 Task: Look for space in Farīdābād, India from 3rd August, 2023 to 17th August, 2023 for 3 adults, 1 child in price range Rs.3000 to Rs.15000. Place can be entire place with 3 bedrooms having 4 beds and 2 bathrooms. Property type can be house, flat, guest house. Amenities needed are: wifi, washing machine. Booking option can be shelf check-in. Required host language is English.
Action: Mouse moved to (421, 108)
Screenshot: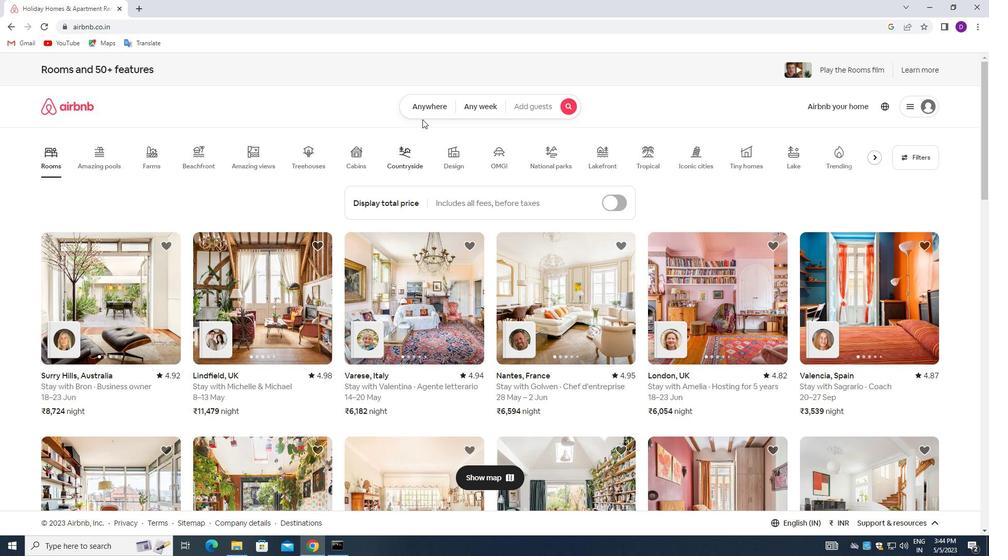 
Action: Mouse pressed left at (421, 108)
Screenshot: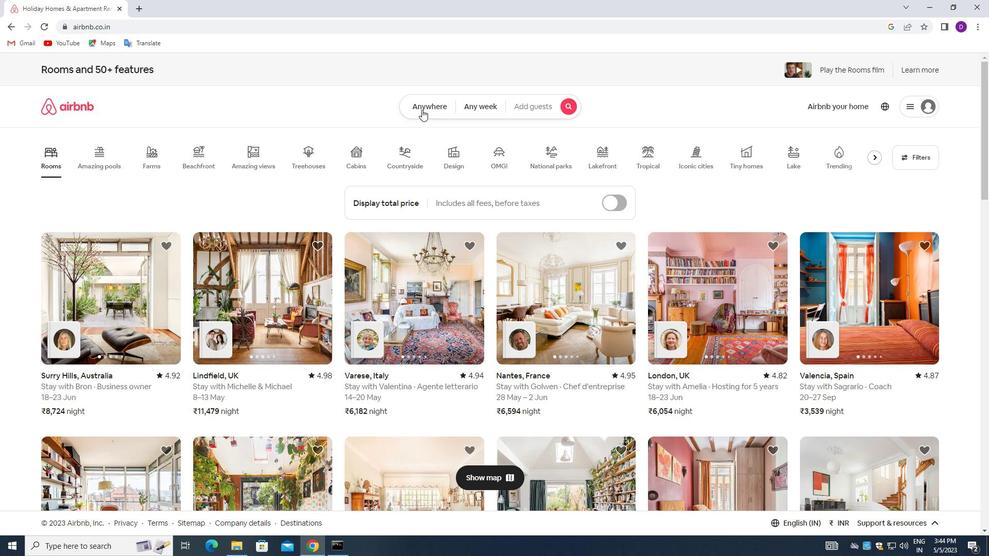 
Action: Mouse moved to (374, 147)
Screenshot: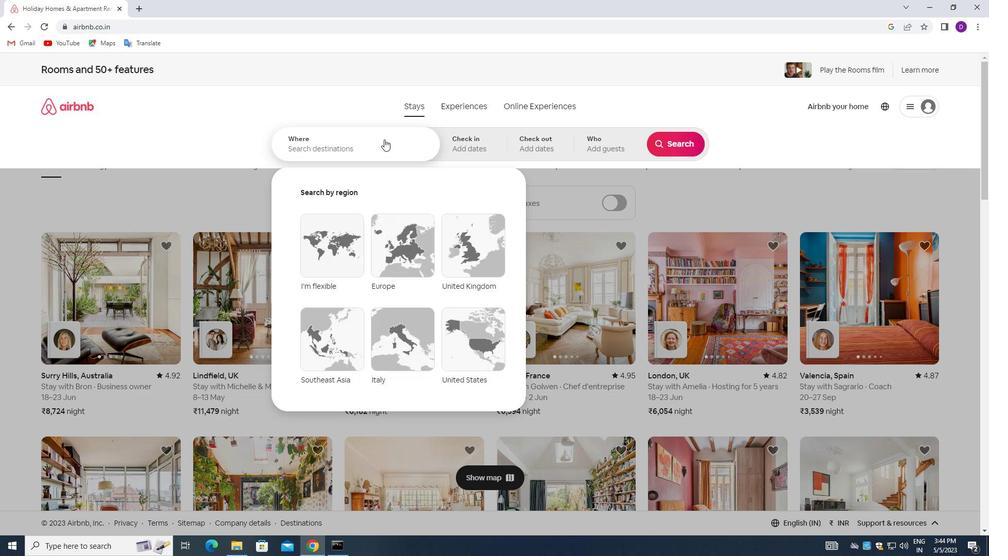 
Action: Mouse pressed left at (374, 147)
Screenshot: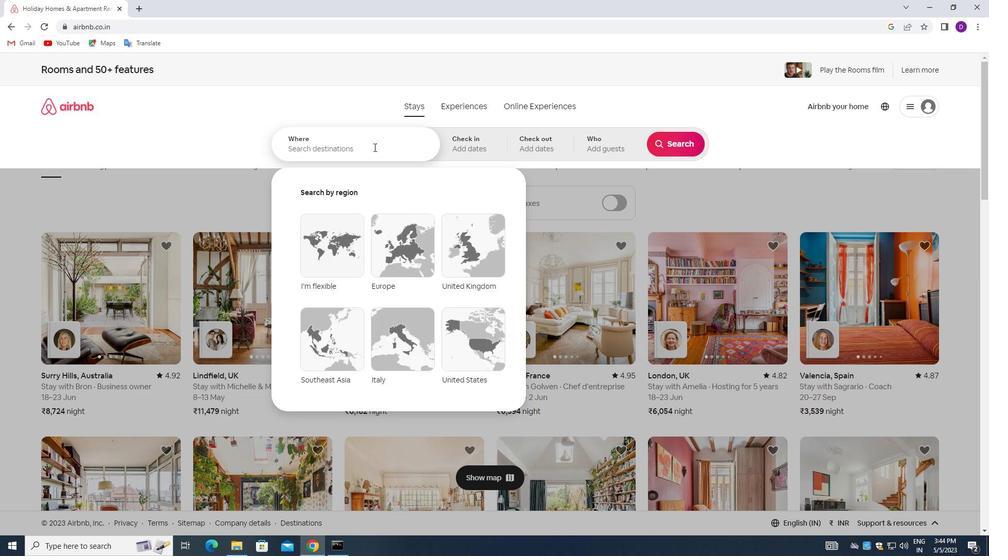 
Action: Mouse moved to (240, 191)
Screenshot: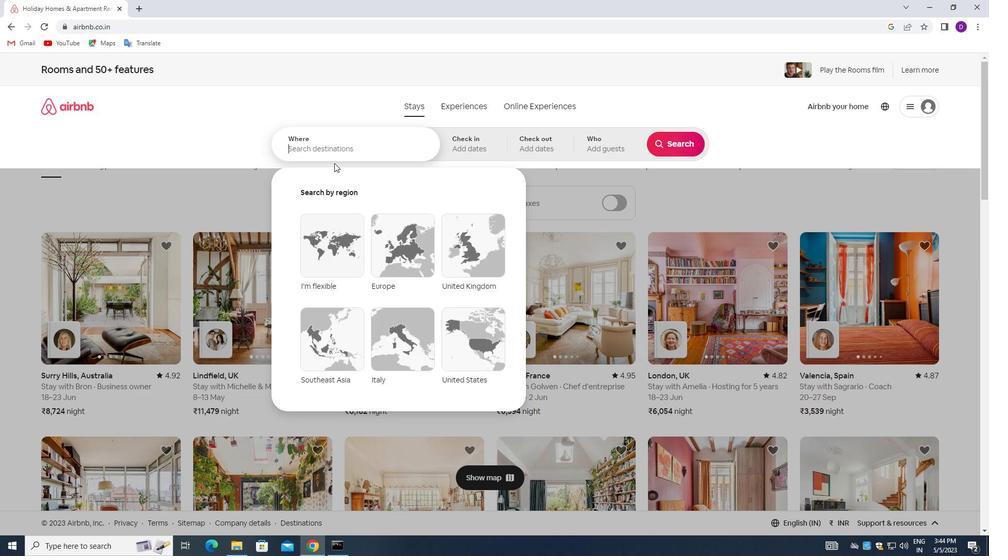 
Action: Key pressed <Key.shift_r>Faridabad,<Key.space><Key.shift>INDIA<Key.enter>
Screenshot: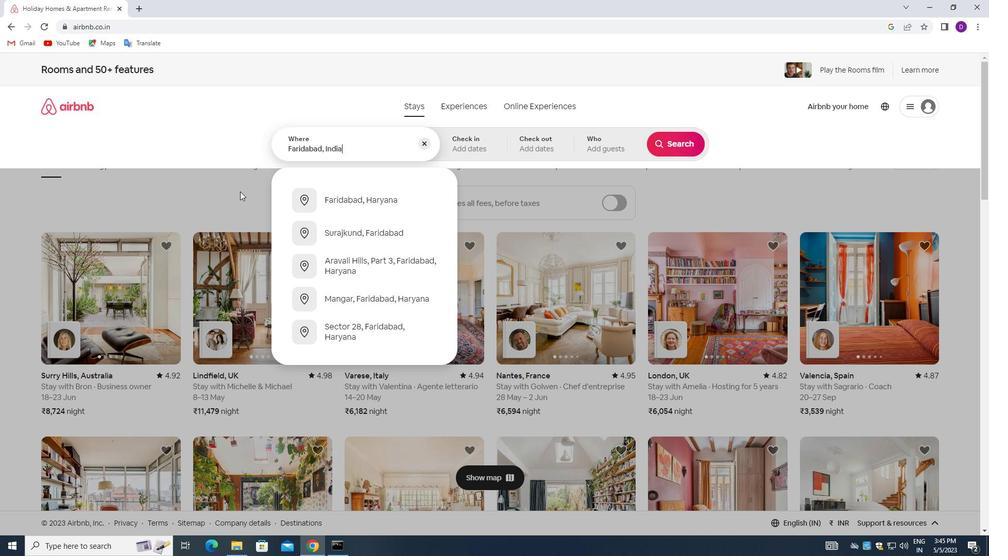 
Action: Mouse moved to (673, 224)
Screenshot: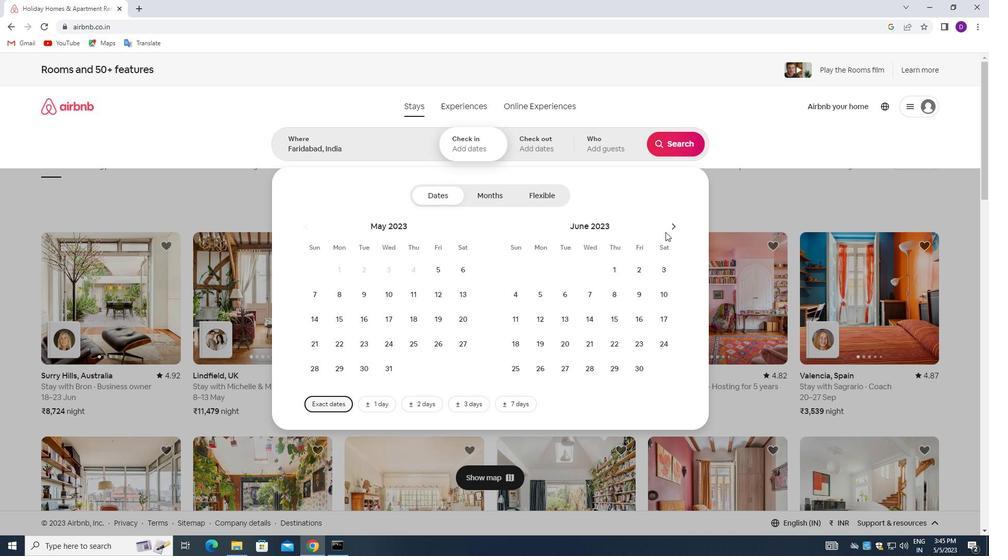 
Action: Mouse pressed left at (673, 224)
Screenshot: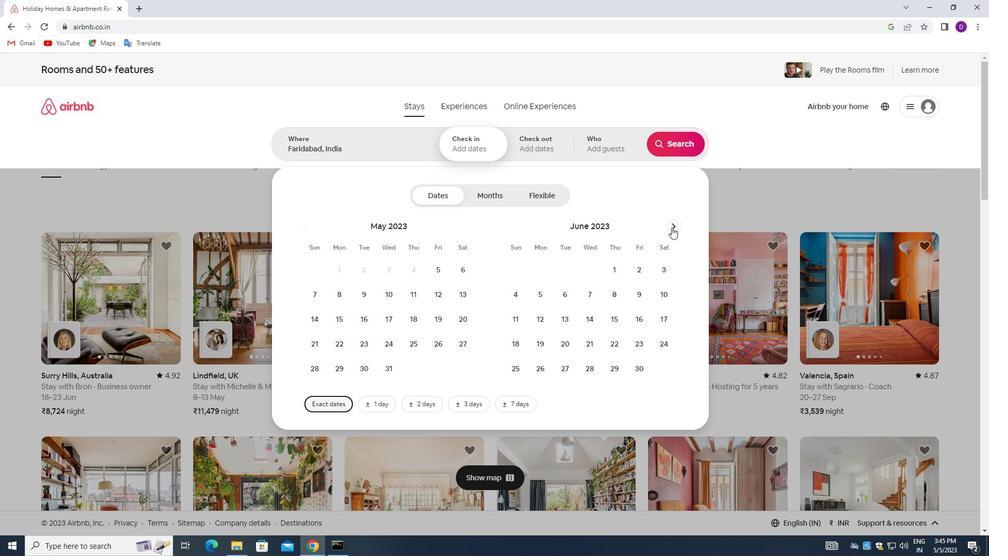 
Action: Mouse pressed left at (673, 224)
Screenshot: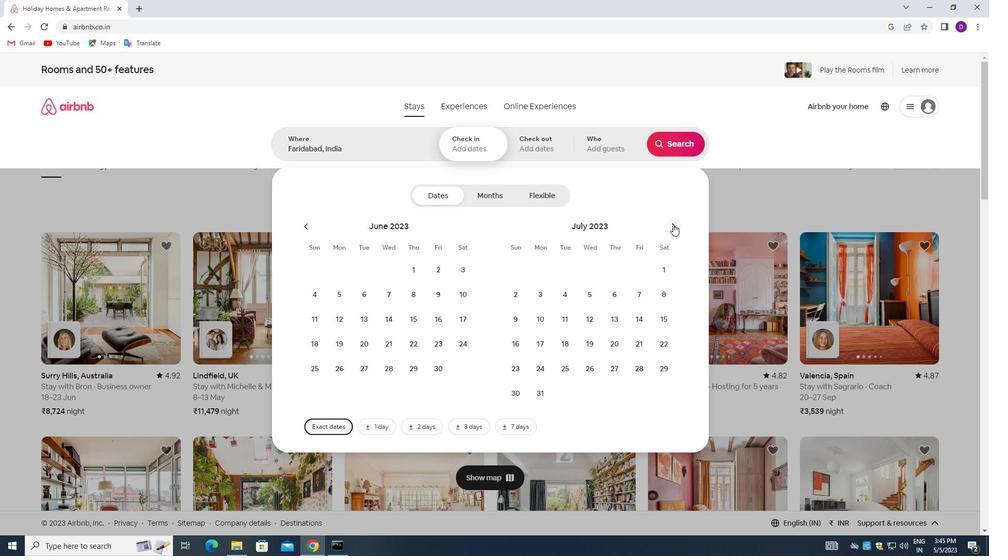 
Action: Mouse moved to (610, 273)
Screenshot: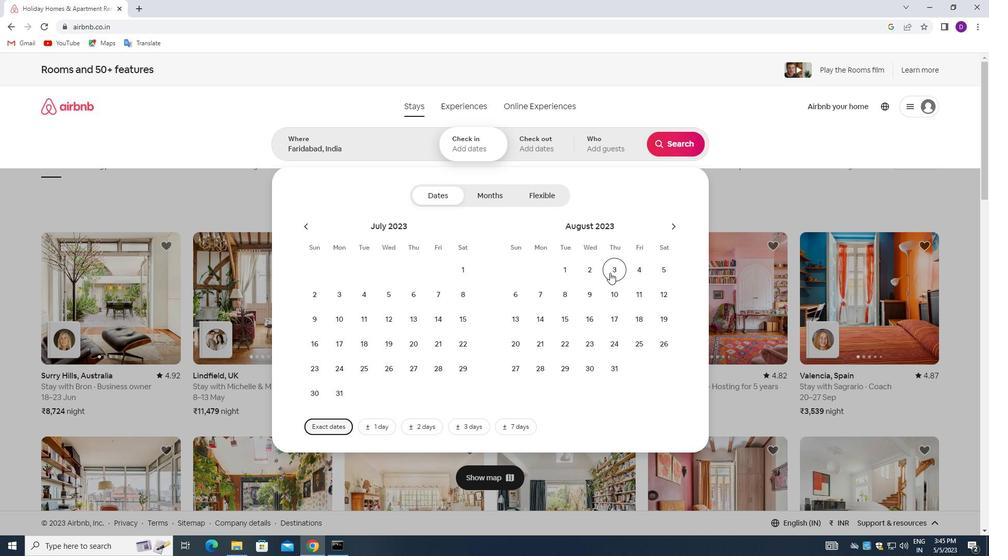 
Action: Mouse pressed left at (610, 273)
Screenshot: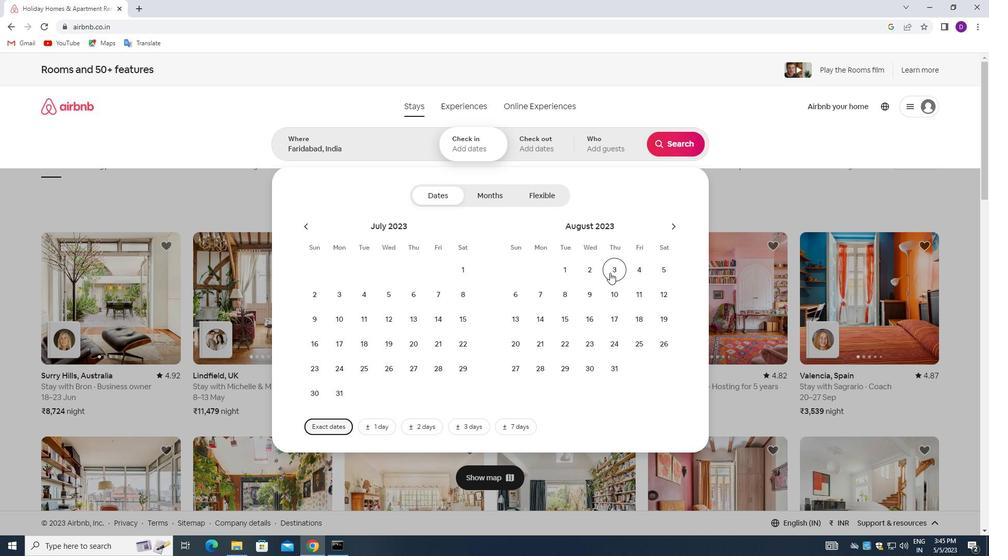 
Action: Mouse moved to (604, 316)
Screenshot: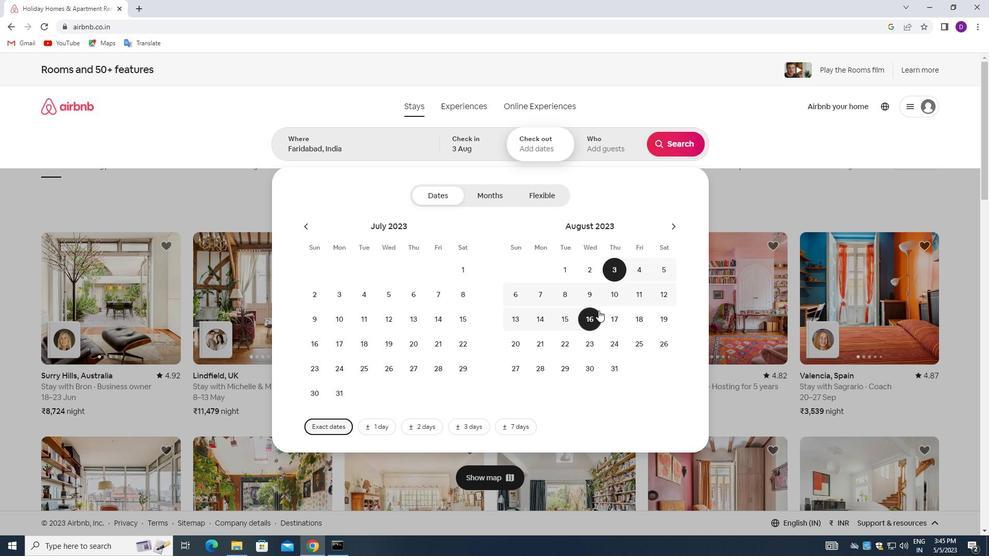 
Action: Mouse pressed left at (604, 316)
Screenshot: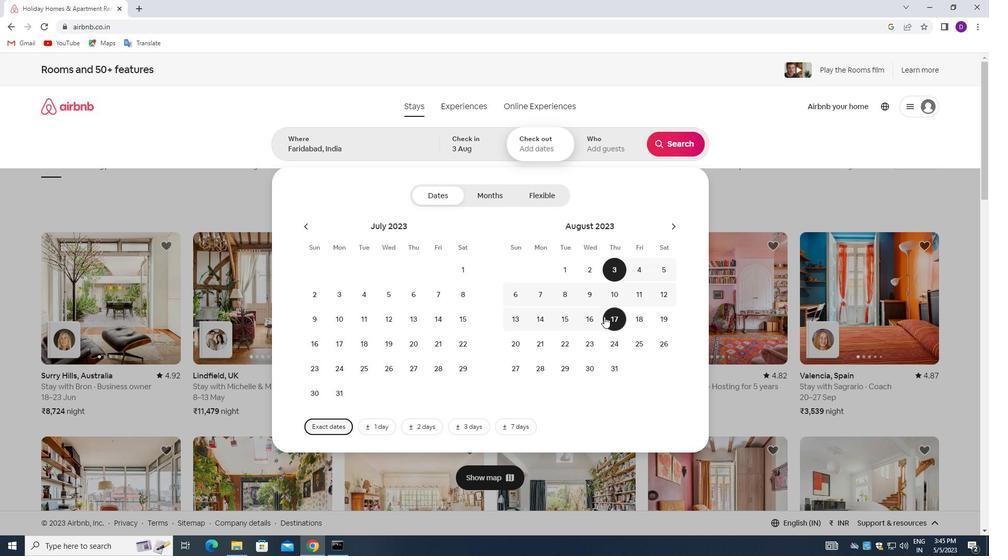 
Action: Mouse moved to (583, 146)
Screenshot: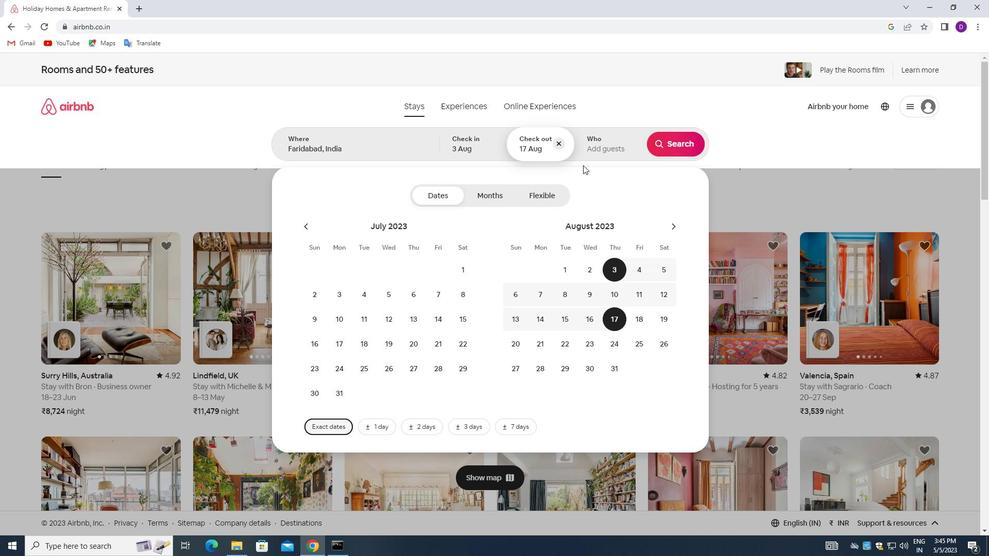 
Action: Mouse pressed left at (583, 146)
Screenshot: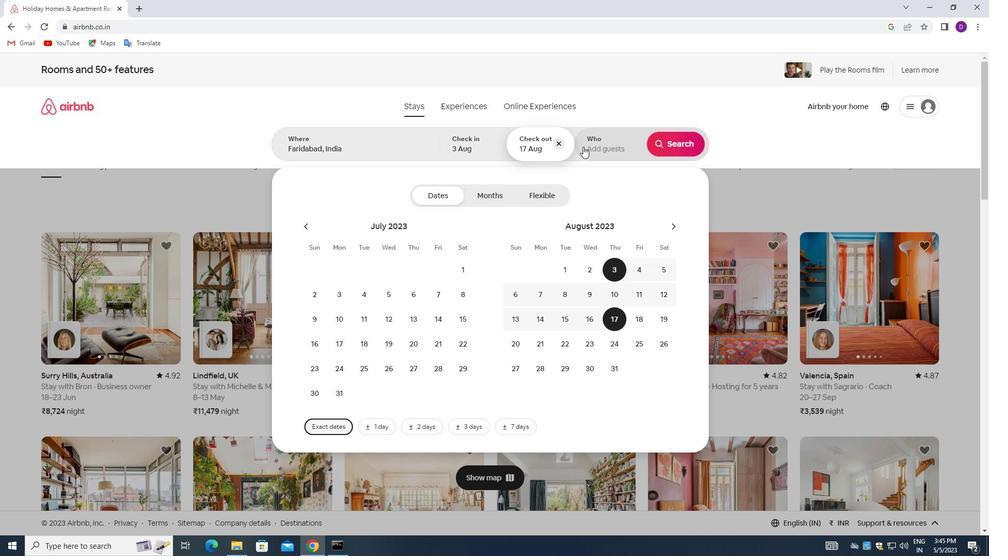 
Action: Mouse moved to (680, 196)
Screenshot: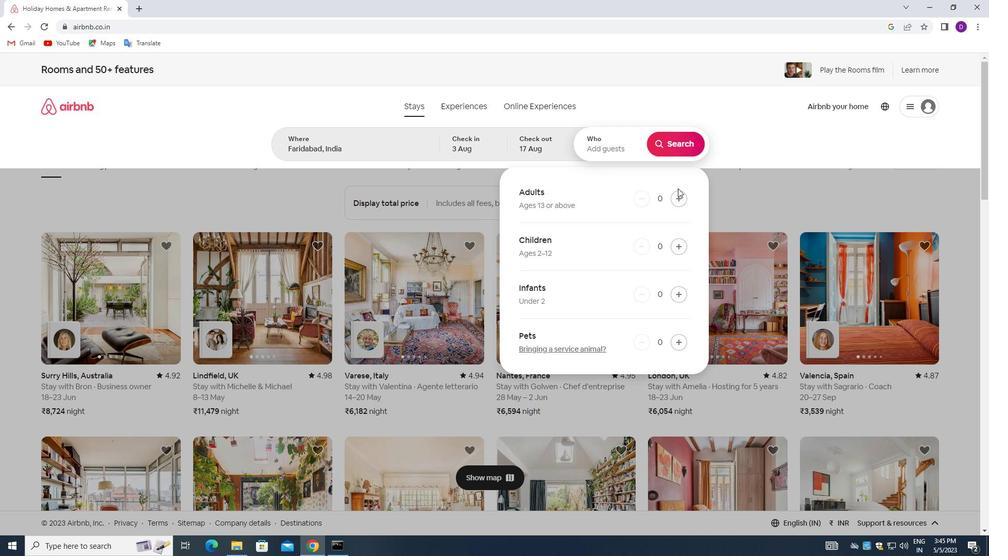 
Action: Mouse pressed left at (680, 196)
Screenshot: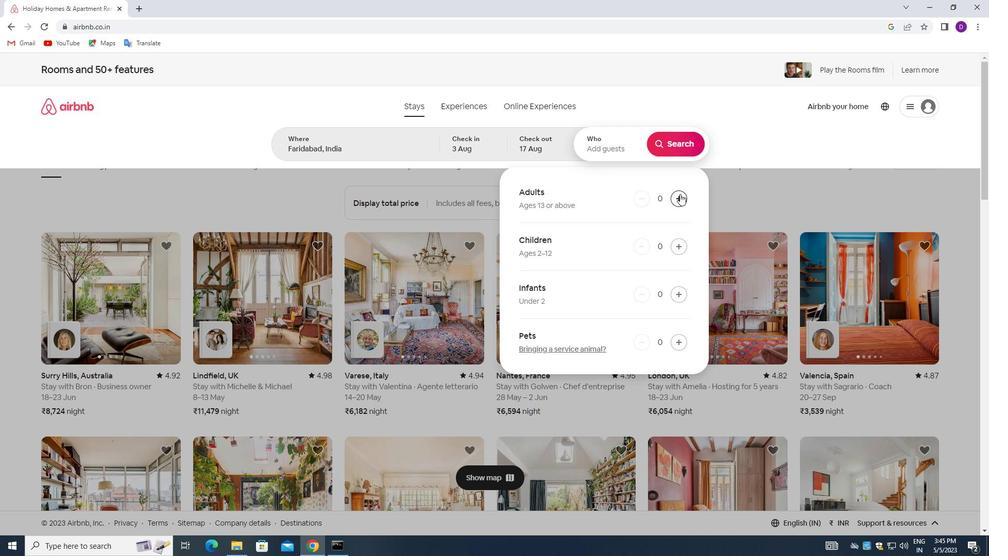 
Action: Mouse pressed left at (680, 196)
Screenshot: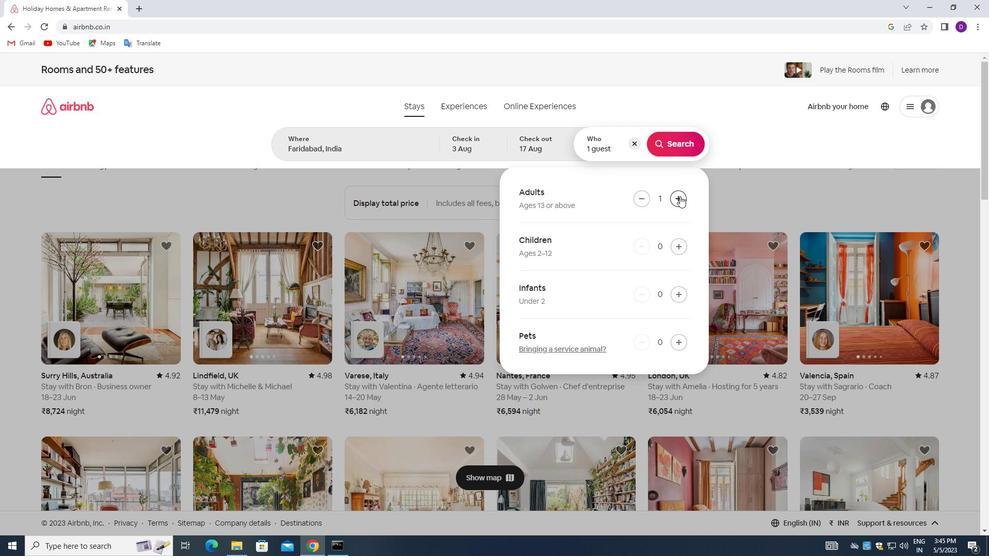 
Action: Mouse pressed left at (680, 196)
Screenshot: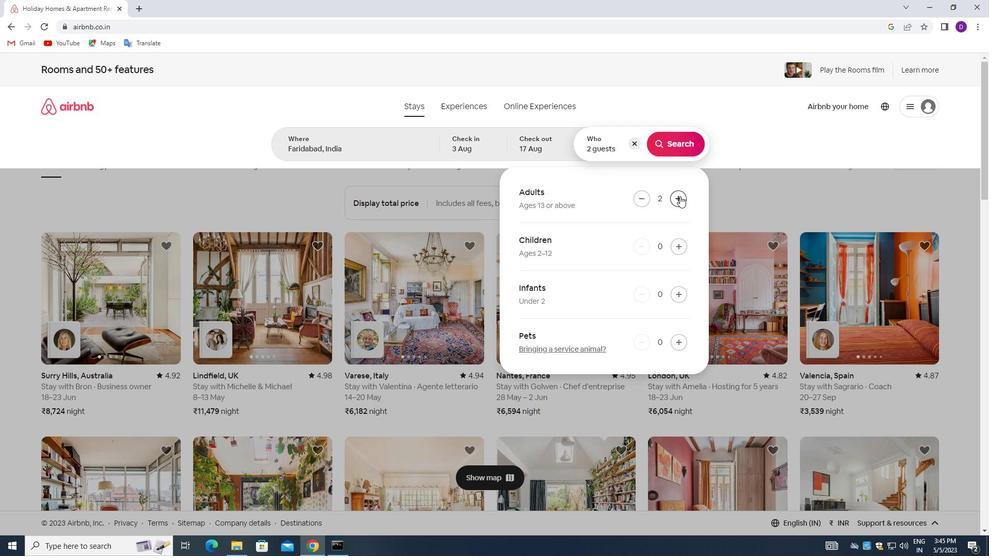 
Action: Mouse moved to (676, 249)
Screenshot: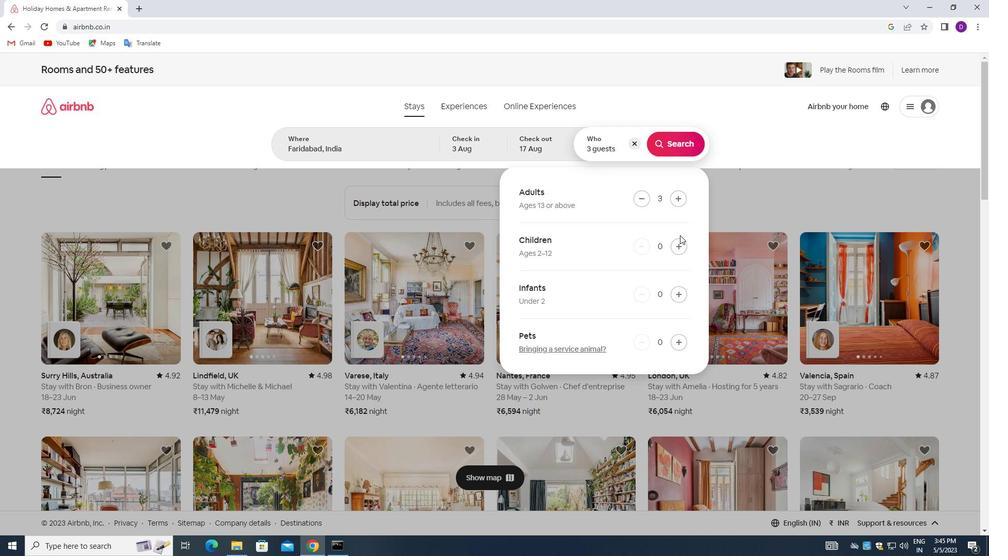 
Action: Mouse pressed left at (676, 249)
Screenshot: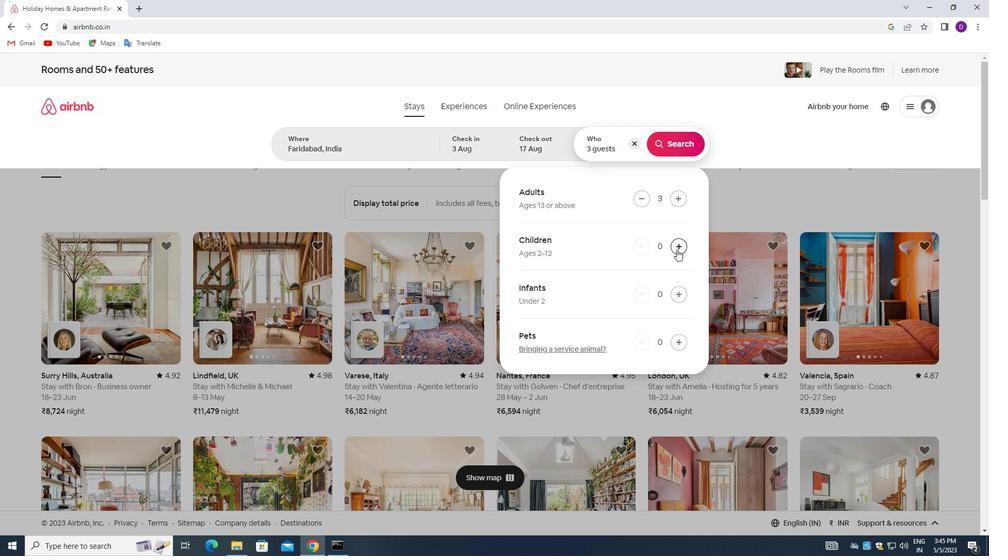 
Action: Mouse moved to (676, 141)
Screenshot: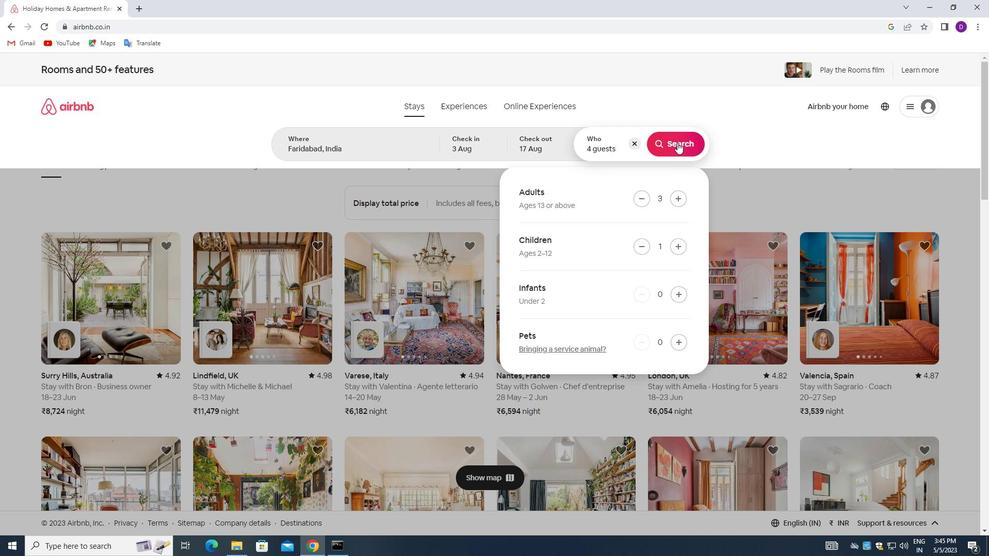 
Action: Mouse pressed left at (676, 141)
Screenshot: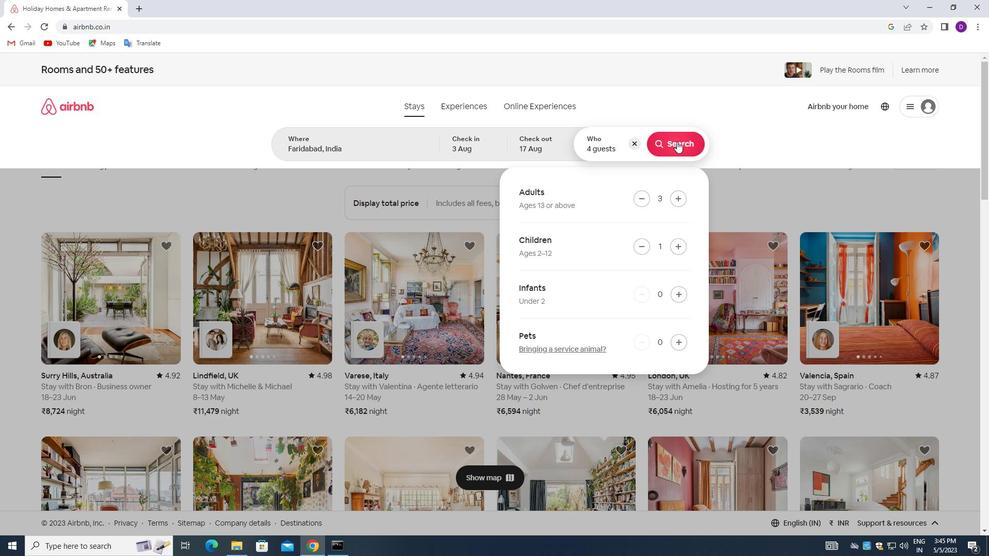 
Action: Mouse moved to (935, 111)
Screenshot: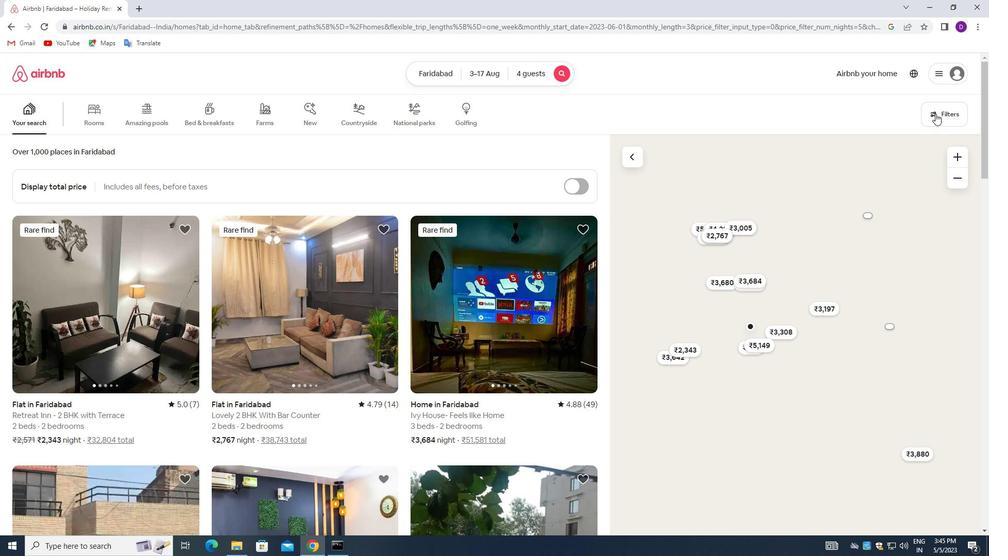 
Action: Mouse pressed left at (935, 111)
Screenshot: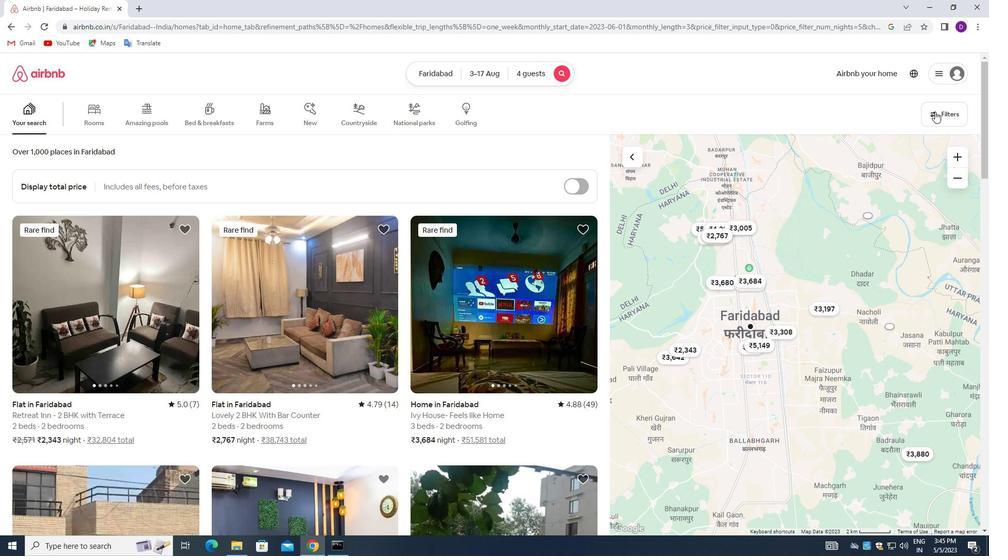 
Action: Mouse moved to (468, 311)
Screenshot: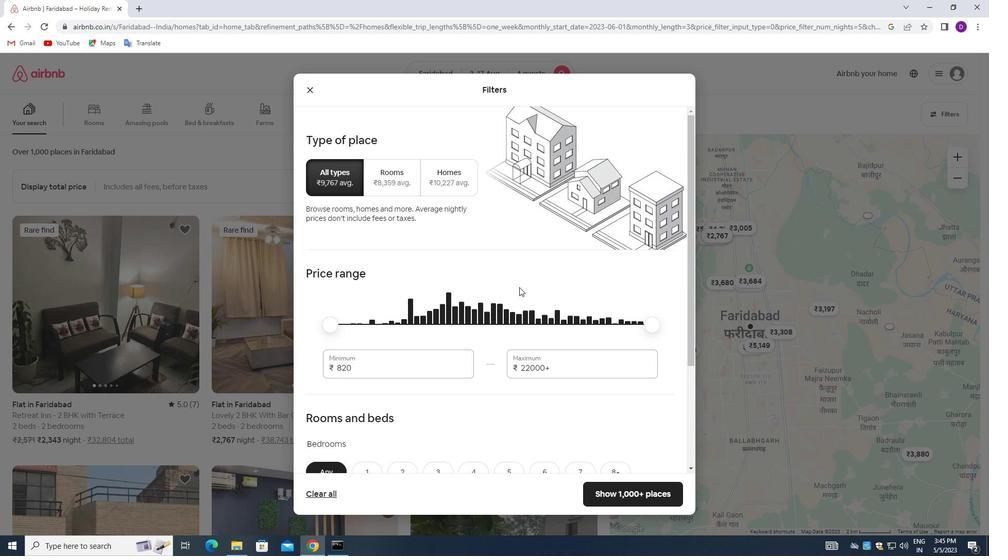 
Action: Mouse scrolled (468, 311) with delta (0, 0)
Screenshot: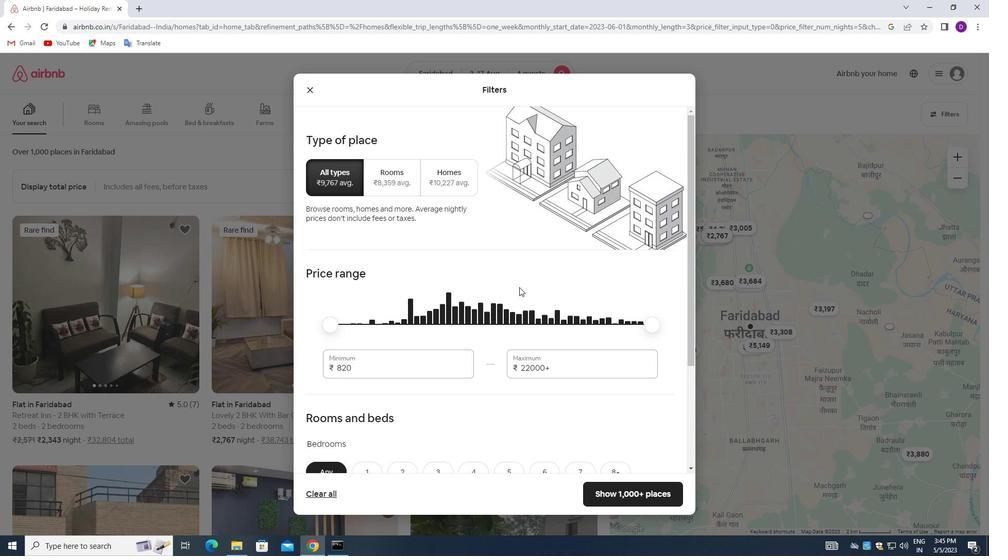 
Action: Mouse moved to (363, 313)
Screenshot: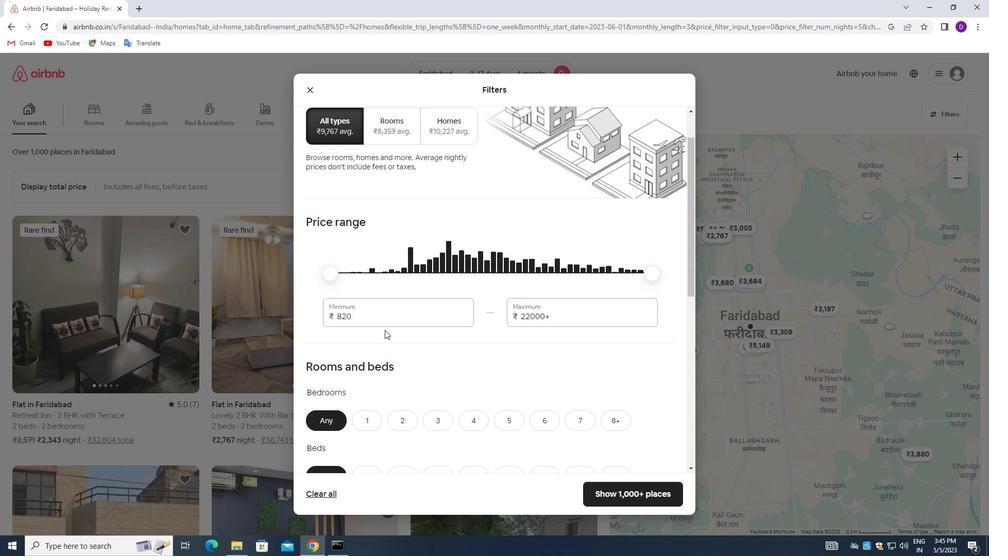
Action: Mouse pressed left at (363, 313)
Screenshot: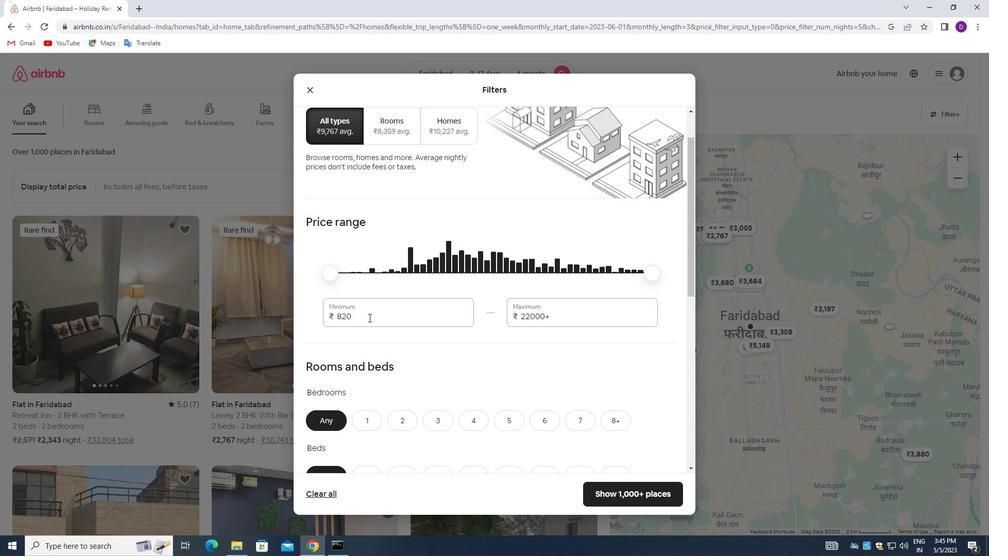 
Action: Mouse pressed left at (363, 313)
Screenshot: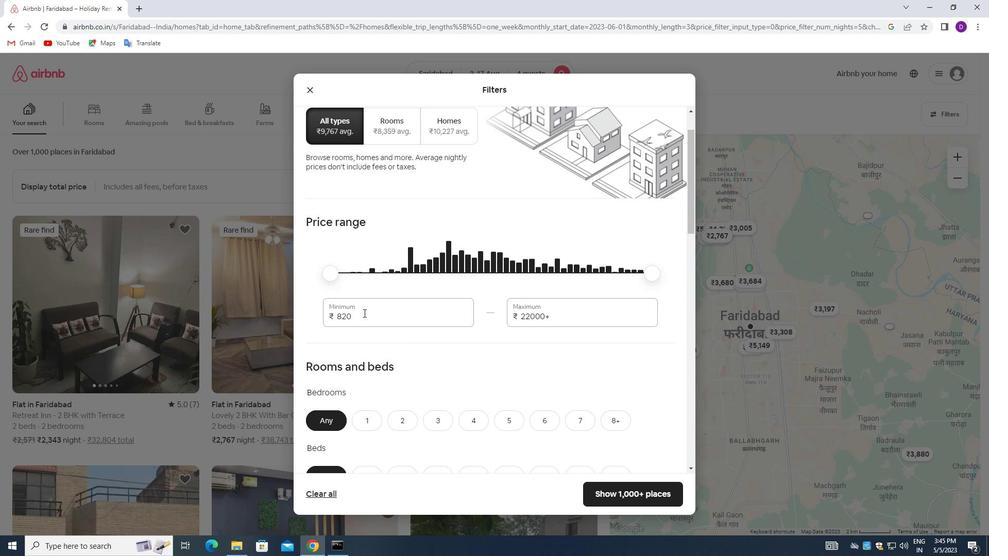 
Action: Key pressed 3000<Key.tab>15000
Screenshot: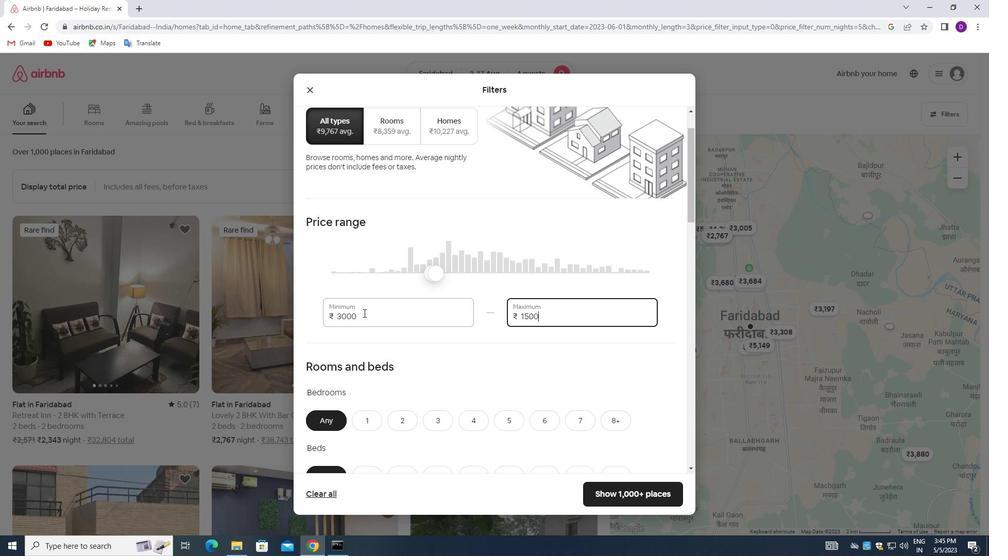 
Action: Mouse moved to (388, 312)
Screenshot: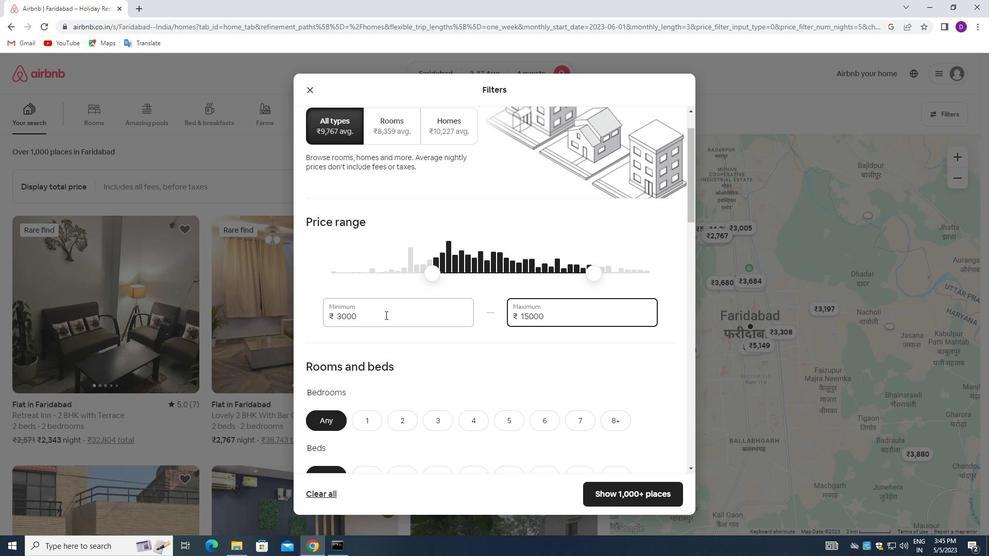 
Action: Mouse scrolled (388, 312) with delta (0, 0)
Screenshot: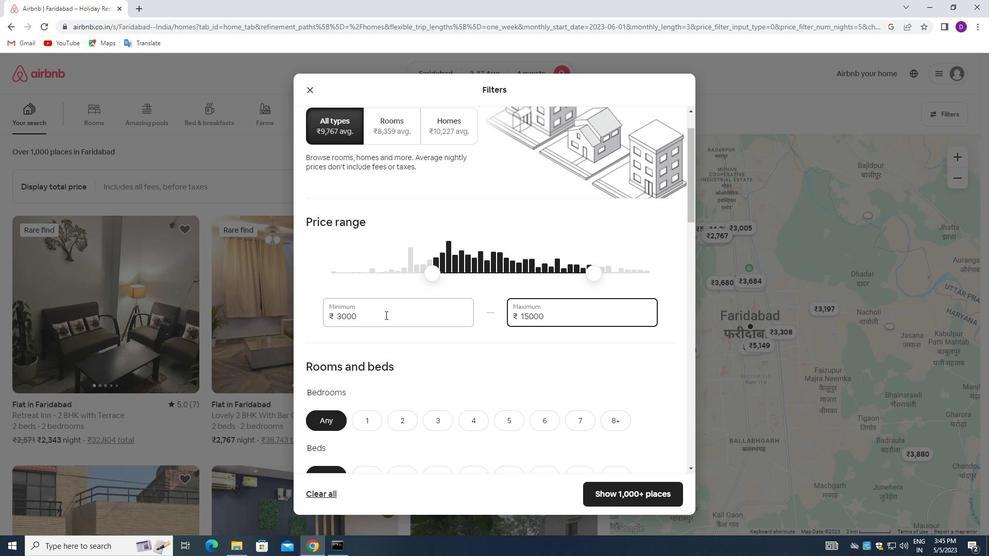 
Action: Mouse scrolled (388, 312) with delta (0, 0)
Screenshot: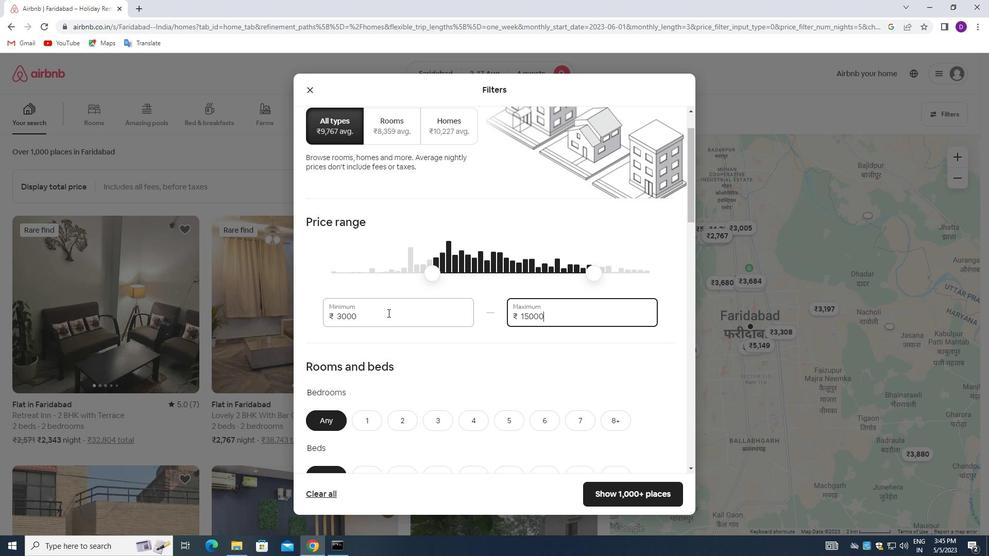 
Action: Mouse scrolled (388, 312) with delta (0, 0)
Screenshot: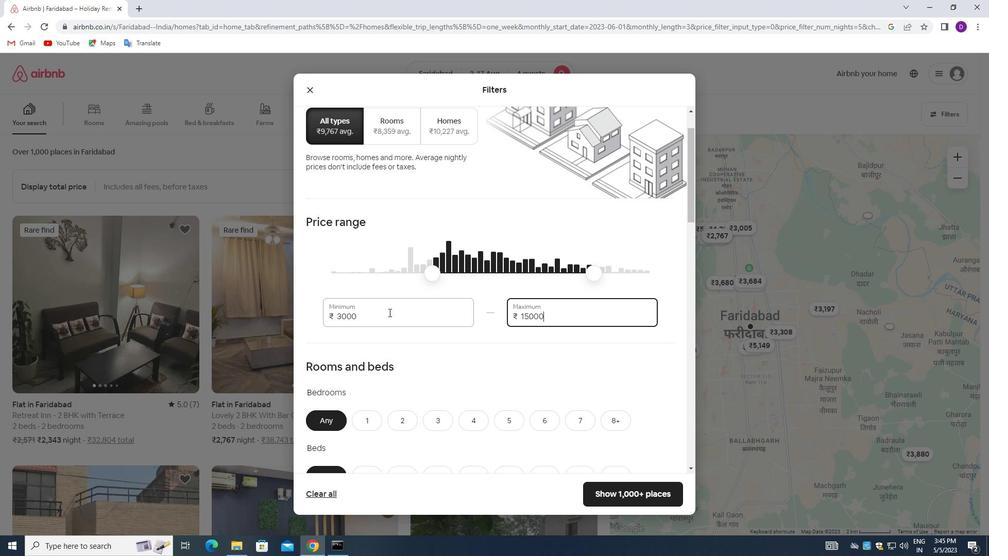 
Action: Mouse moved to (430, 269)
Screenshot: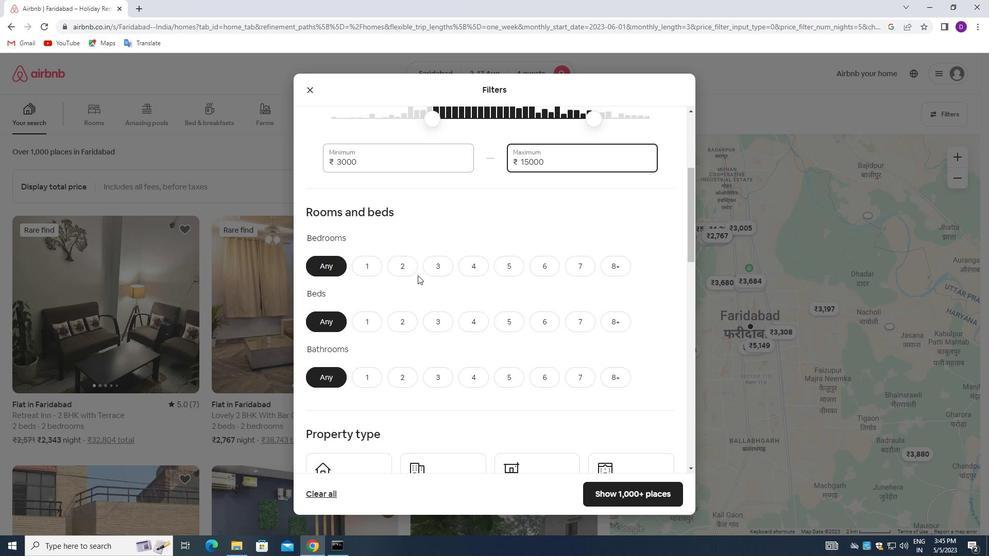 
Action: Mouse pressed left at (430, 269)
Screenshot: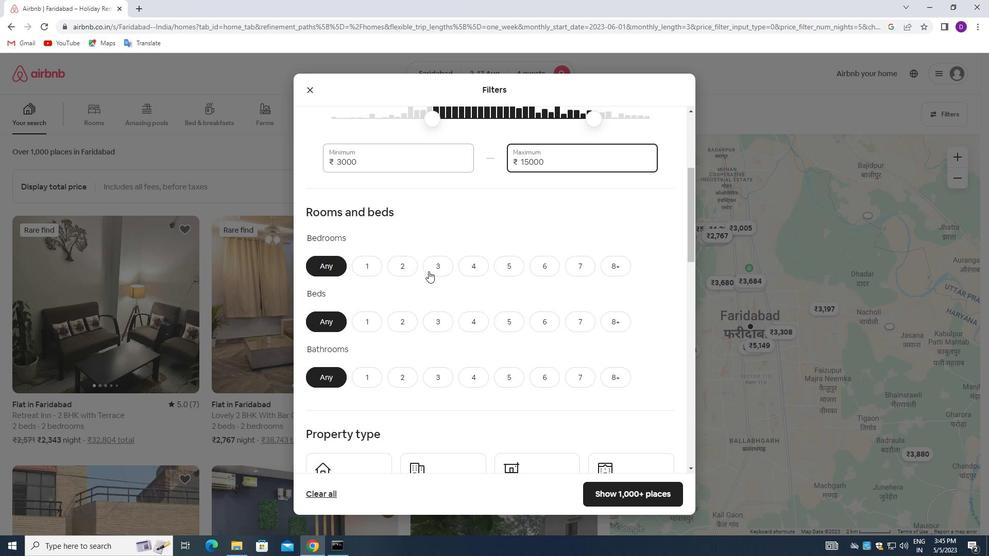 
Action: Mouse moved to (469, 317)
Screenshot: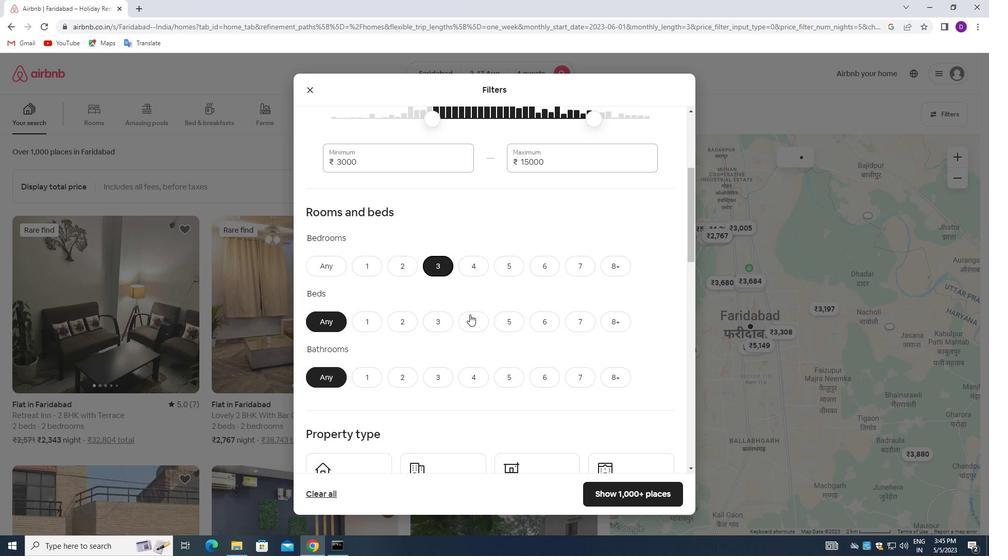
Action: Mouse pressed left at (469, 317)
Screenshot: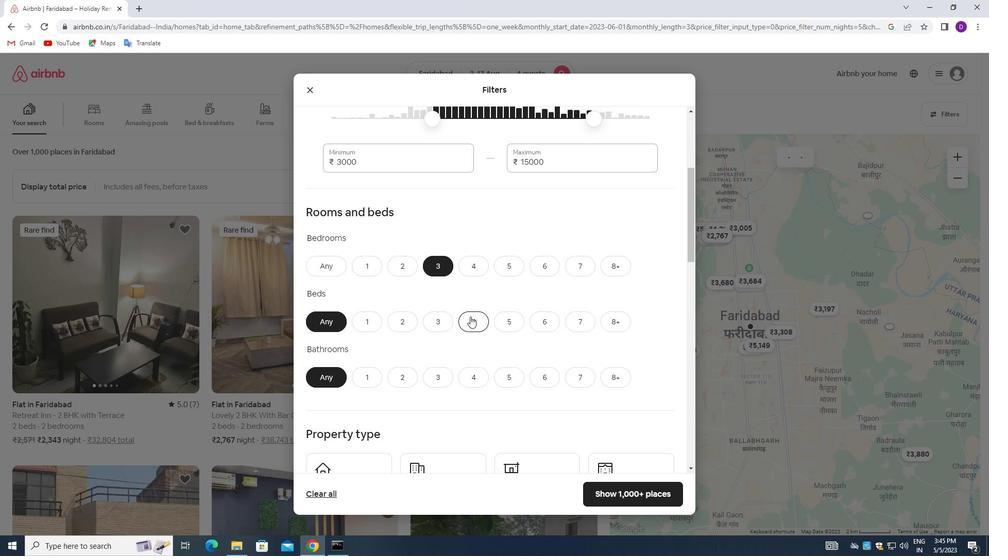 
Action: Mouse moved to (402, 374)
Screenshot: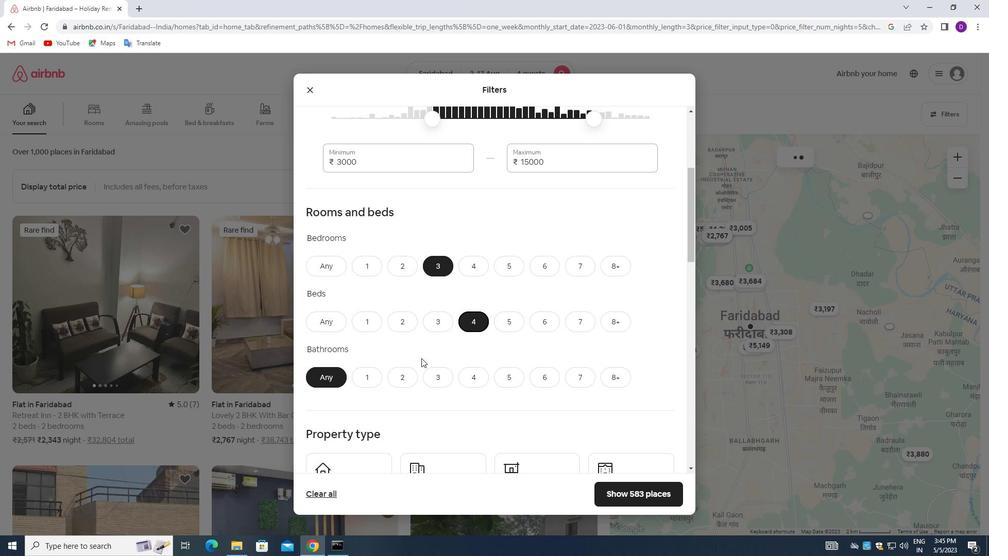 
Action: Mouse pressed left at (402, 374)
Screenshot: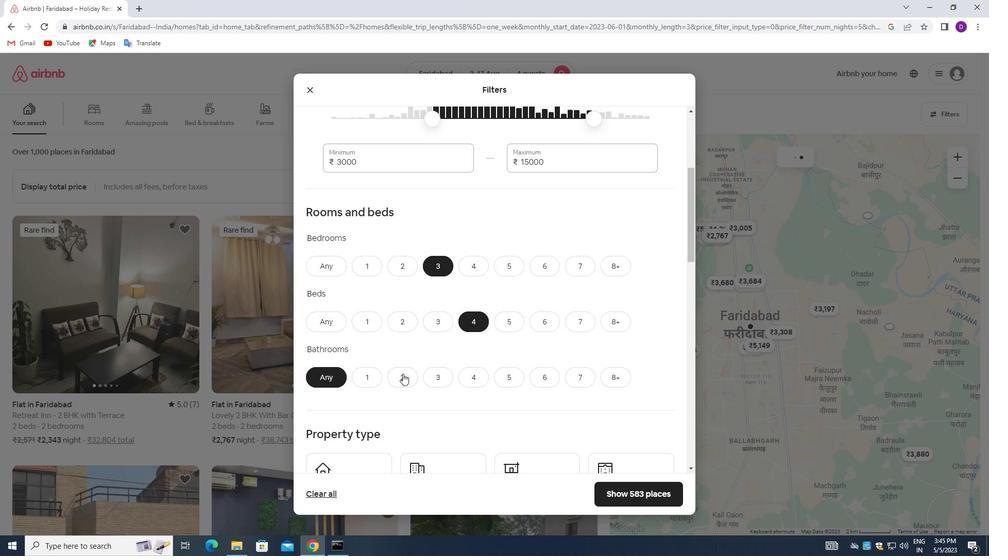 
Action: Mouse moved to (454, 297)
Screenshot: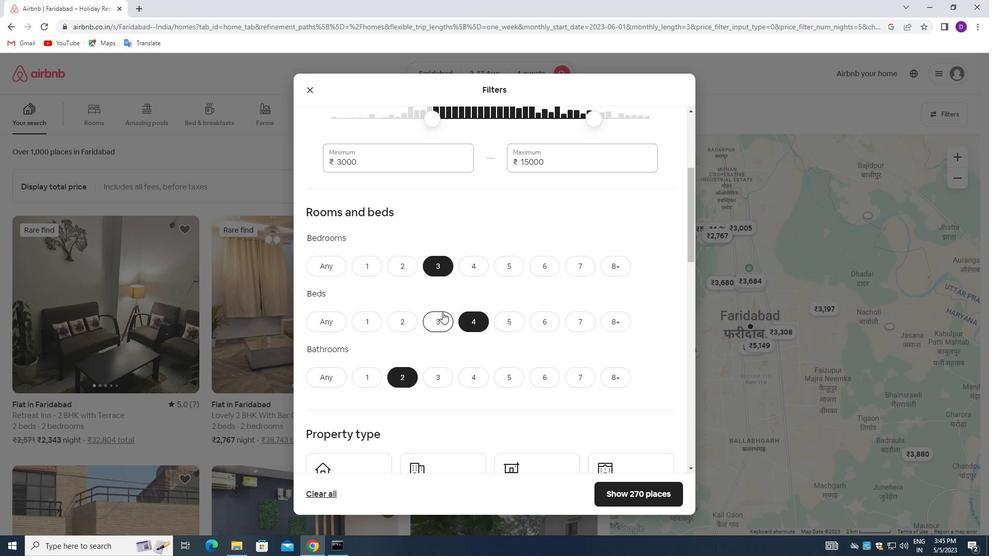 
Action: Mouse scrolled (454, 297) with delta (0, 0)
Screenshot: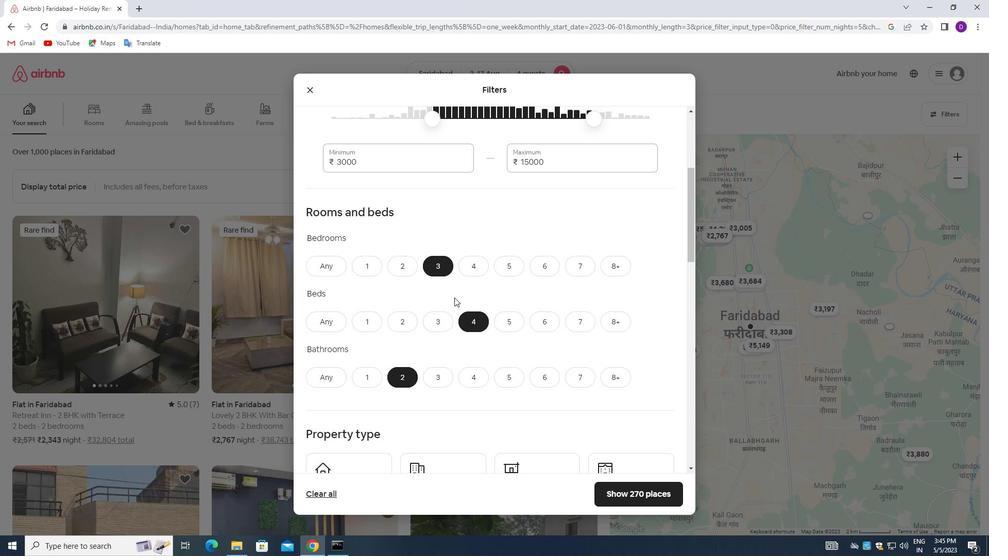 
Action: Mouse scrolled (454, 297) with delta (0, 0)
Screenshot: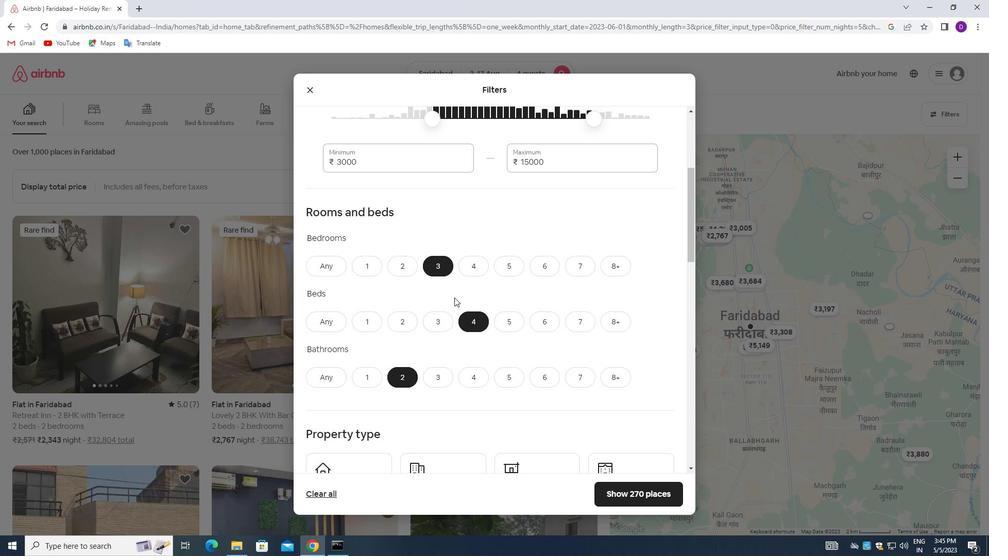 
Action: Mouse moved to (453, 297)
Screenshot: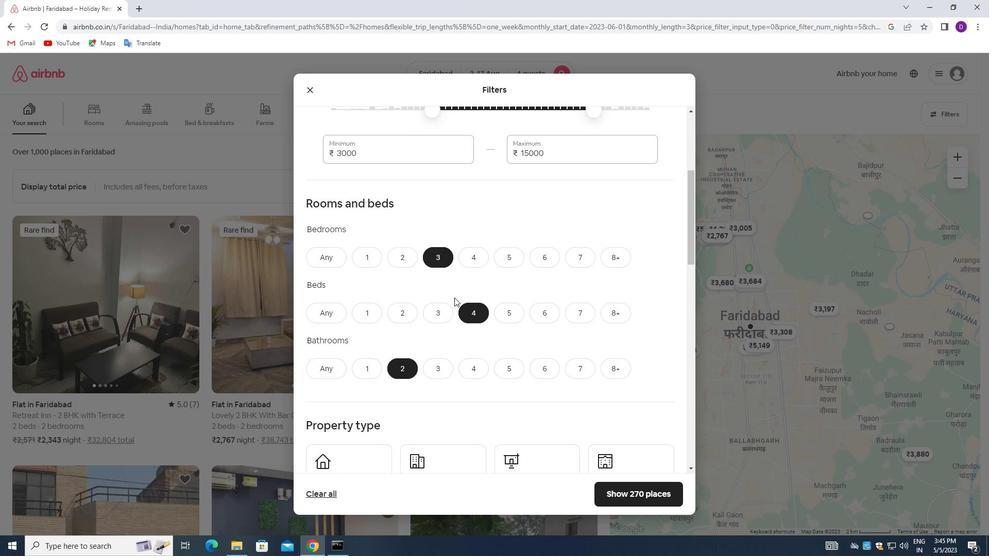 
Action: Mouse scrolled (453, 297) with delta (0, 0)
Screenshot: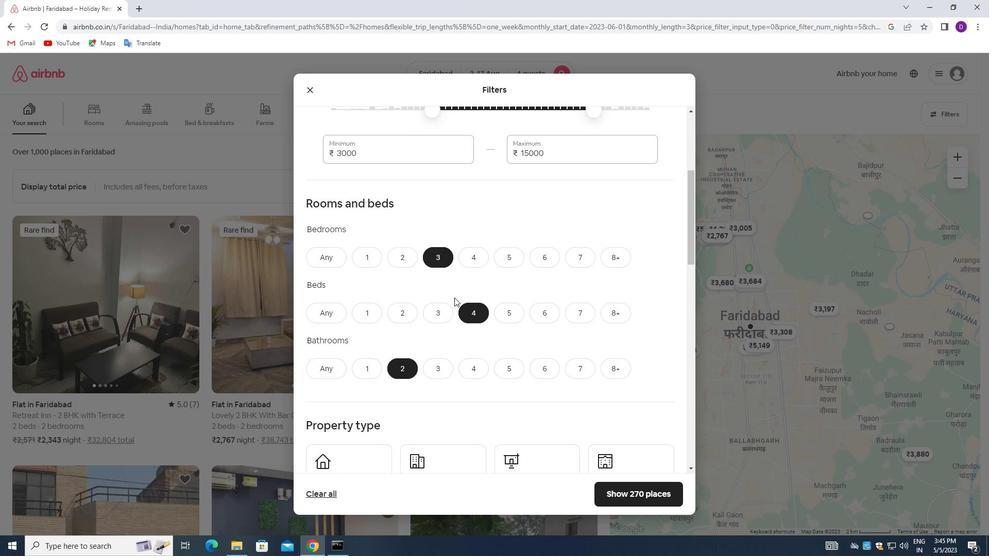 
Action: Mouse scrolled (453, 297) with delta (0, 0)
Screenshot: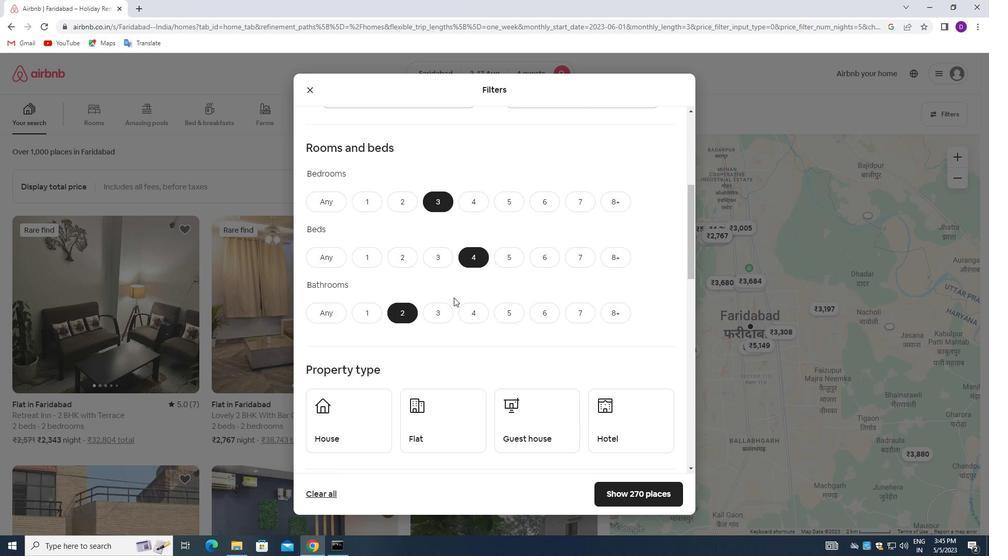 
Action: Mouse moved to (349, 292)
Screenshot: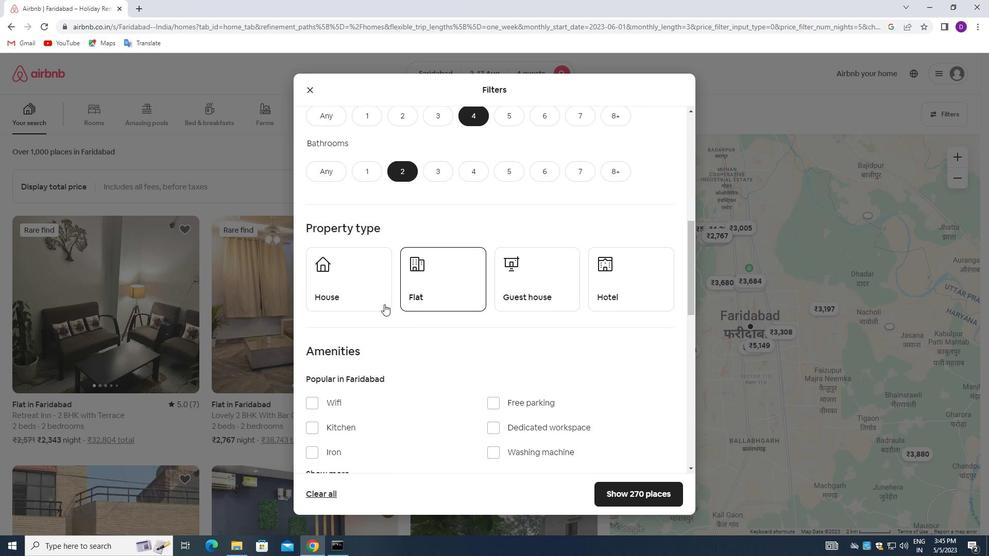
Action: Mouse pressed left at (349, 292)
Screenshot: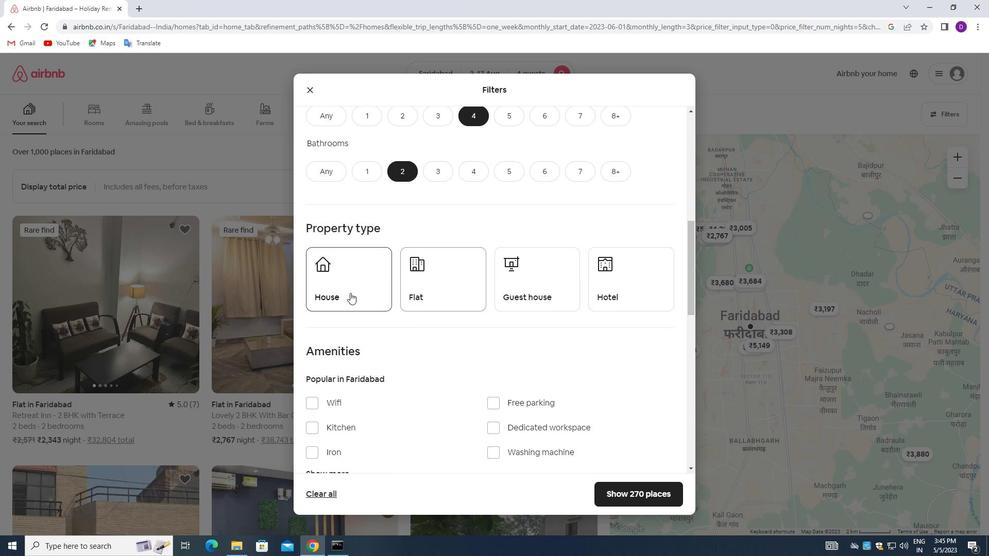 
Action: Mouse moved to (441, 283)
Screenshot: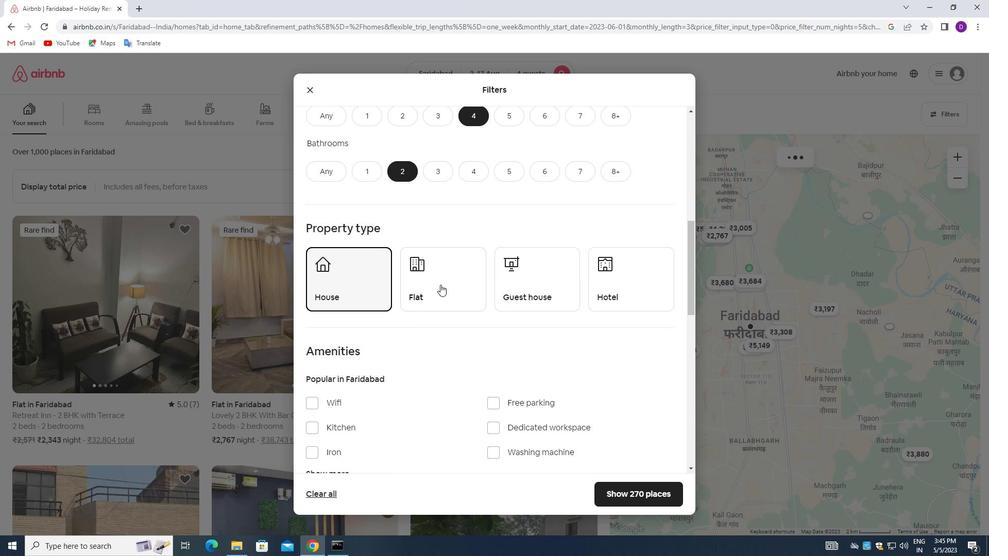 
Action: Mouse pressed left at (441, 283)
Screenshot: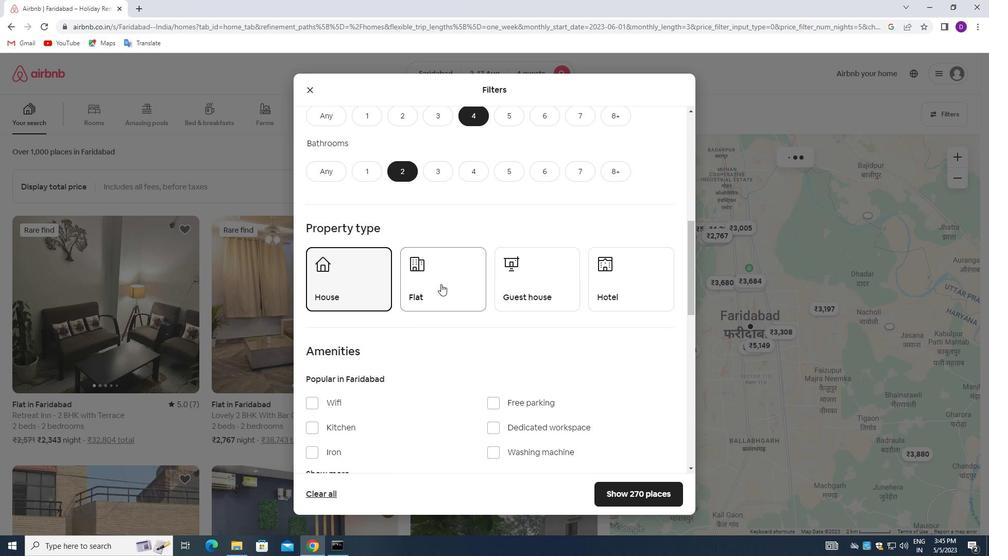 
Action: Mouse moved to (536, 275)
Screenshot: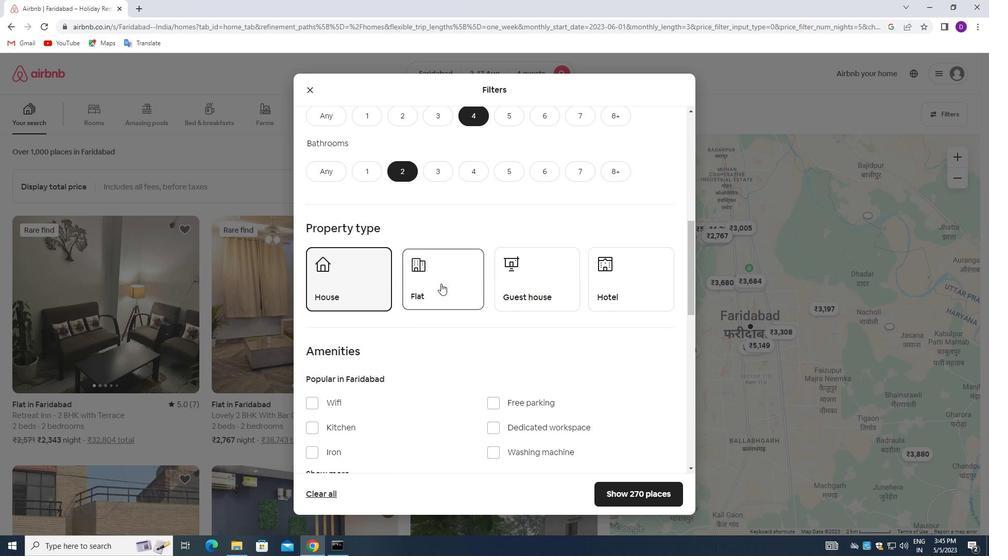 
Action: Mouse pressed left at (536, 275)
Screenshot: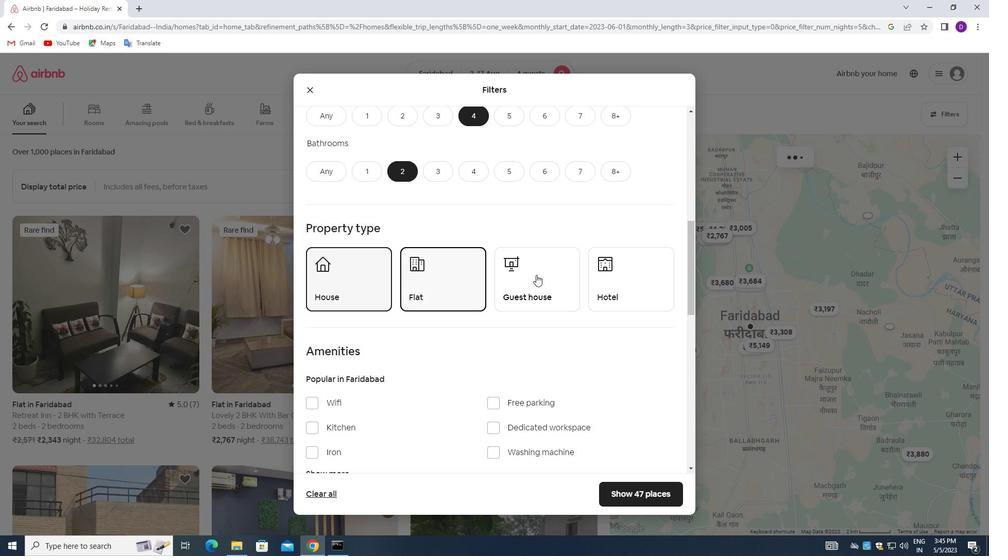 
Action: Mouse moved to (491, 290)
Screenshot: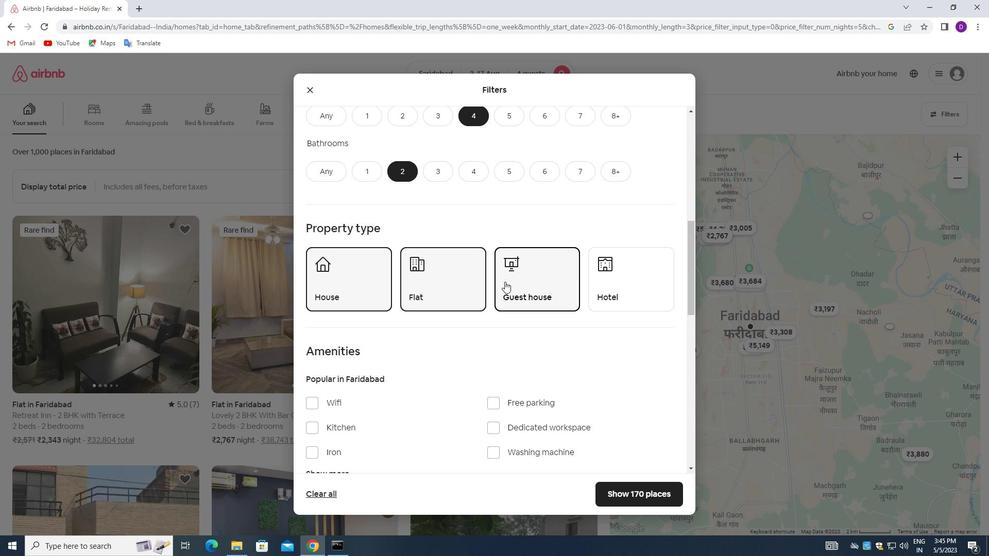 
Action: Mouse scrolled (491, 289) with delta (0, 0)
Screenshot: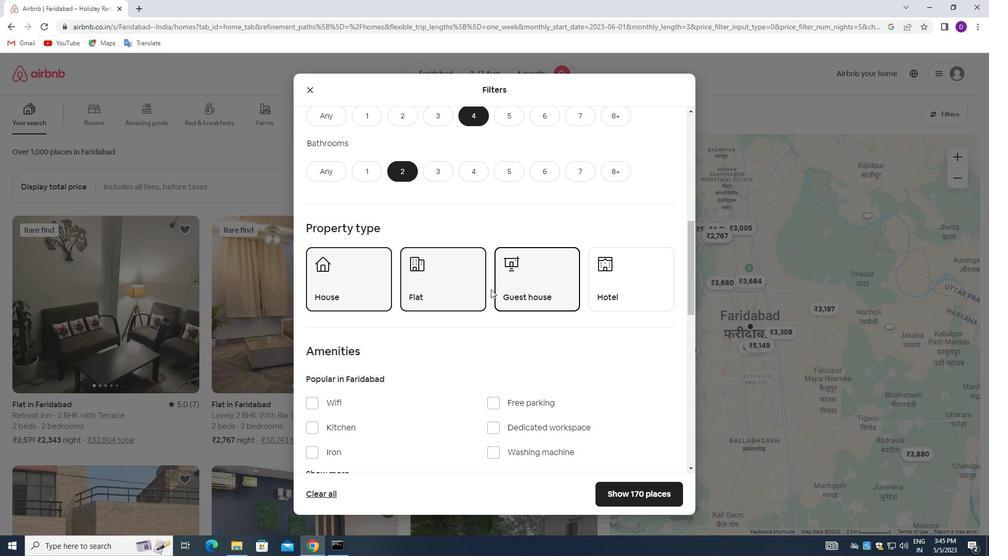
Action: Mouse scrolled (491, 289) with delta (0, 0)
Screenshot: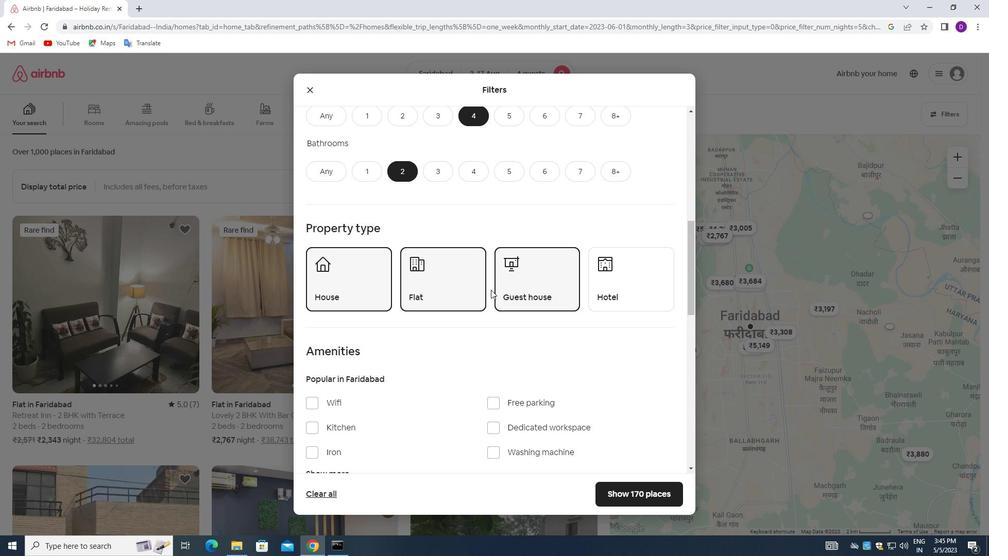 
Action: Mouse moved to (489, 290)
Screenshot: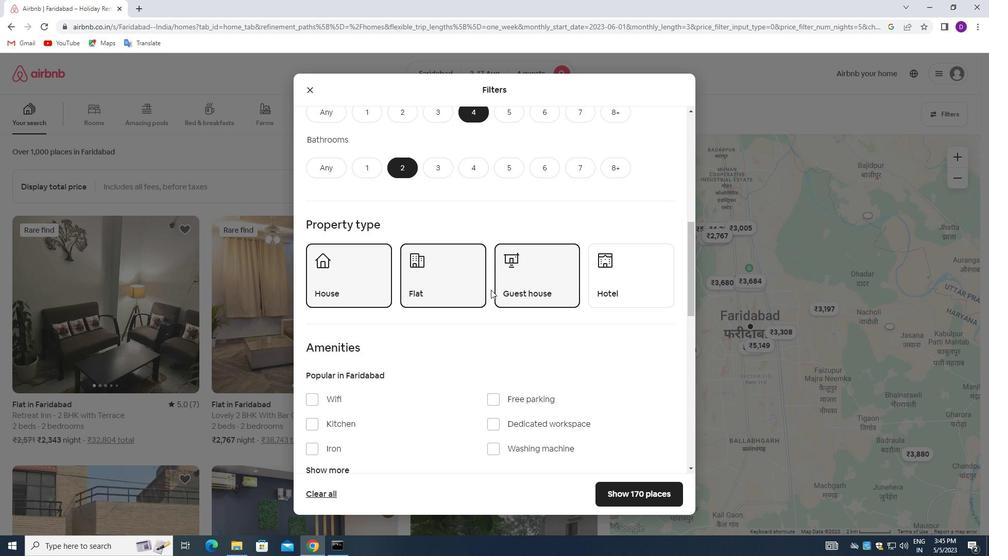 
Action: Mouse scrolled (489, 289) with delta (0, 0)
Screenshot: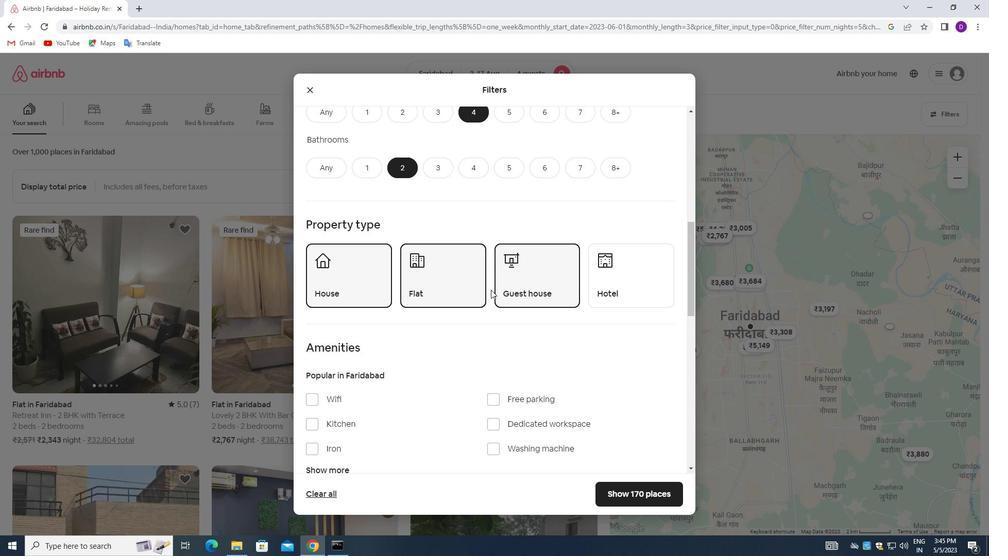 
Action: Mouse moved to (306, 247)
Screenshot: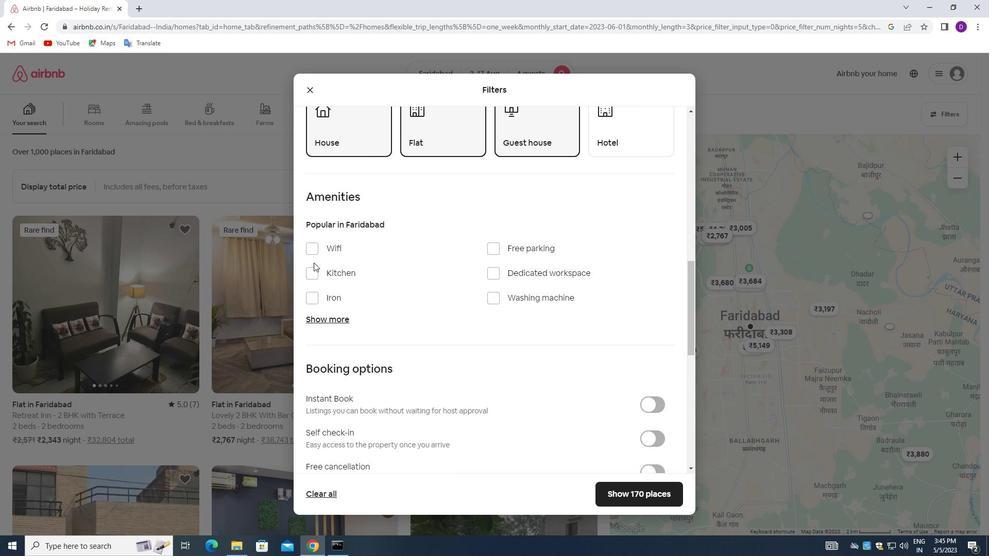 
Action: Mouse pressed left at (306, 247)
Screenshot: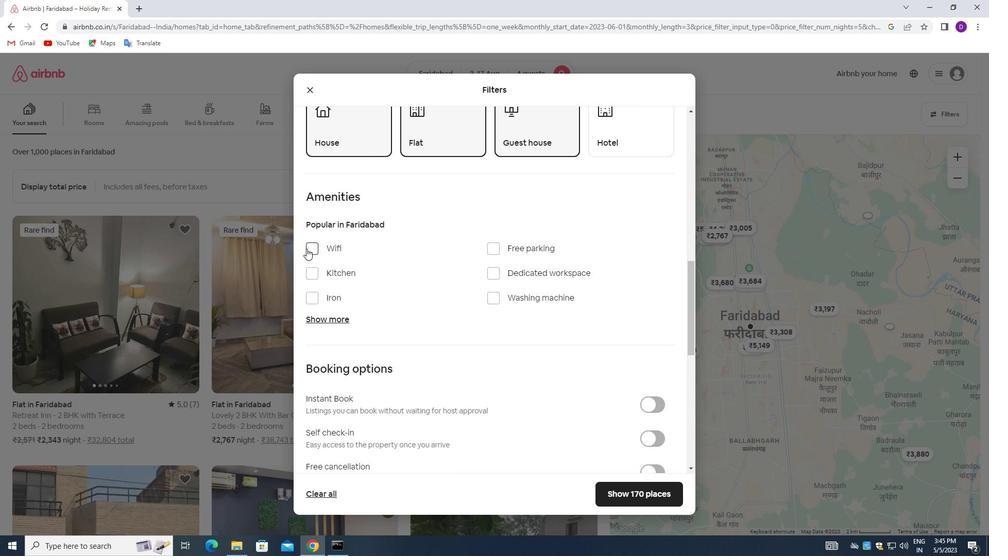 
Action: Mouse moved to (493, 300)
Screenshot: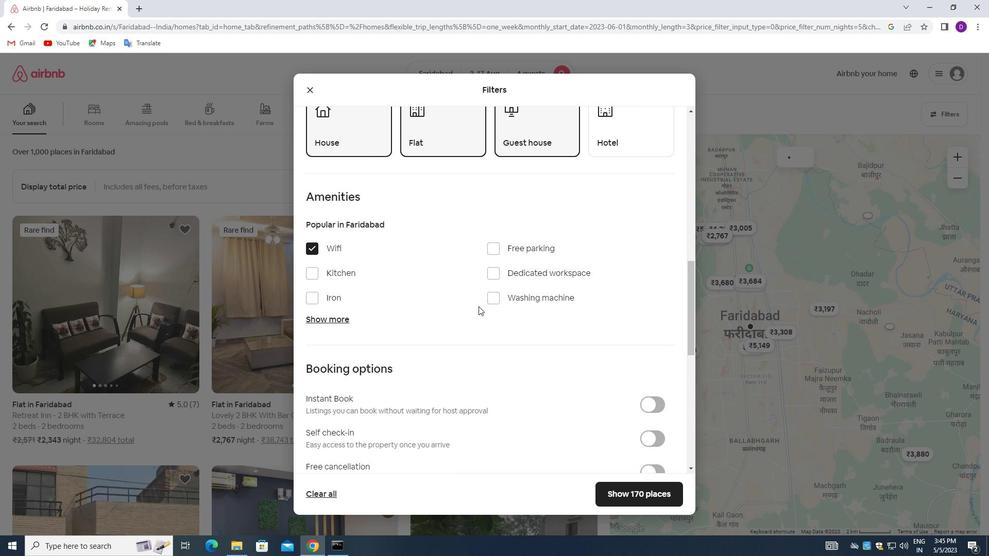 
Action: Mouse pressed left at (493, 300)
Screenshot: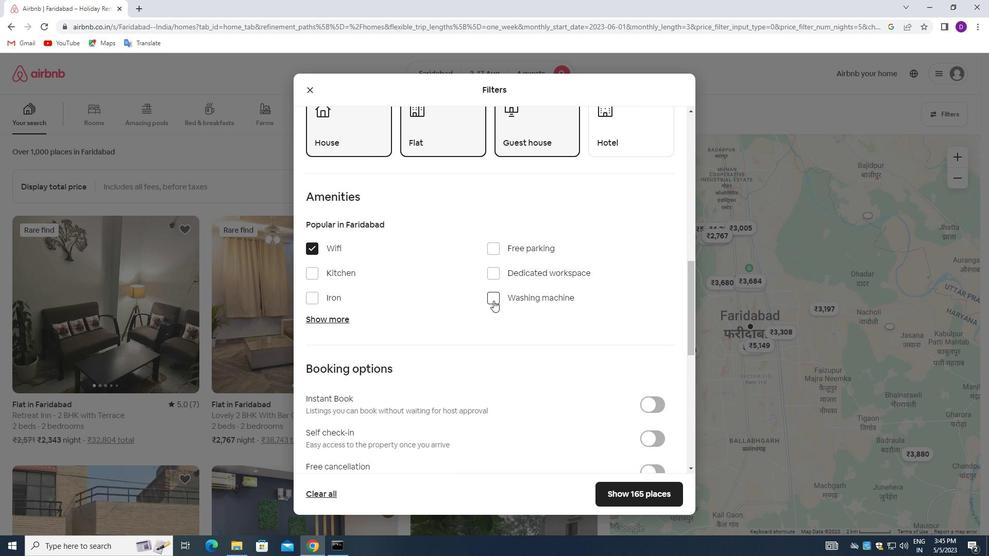 
Action: Mouse moved to (415, 318)
Screenshot: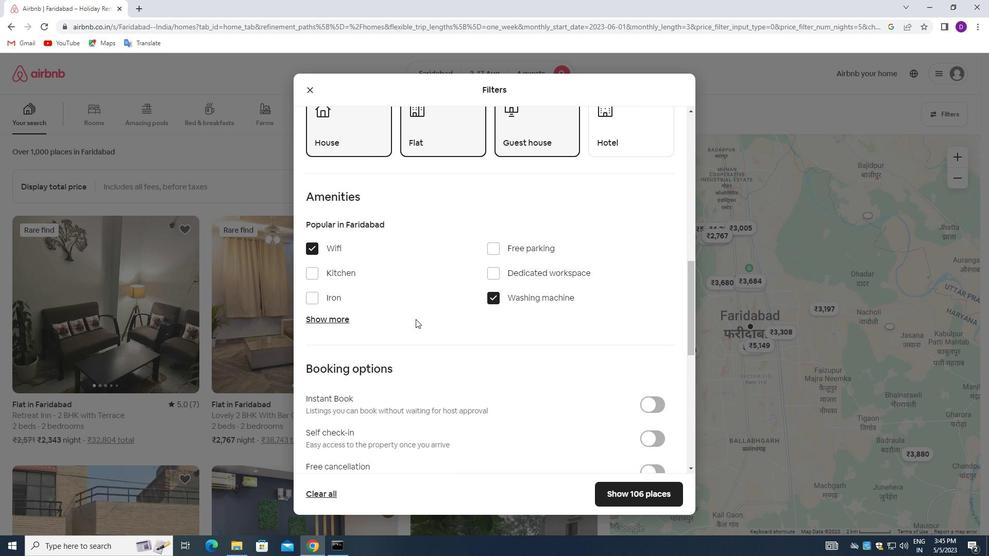 
Action: Mouse scrolled (415, 317) with delta (0, 0)
Screenshot: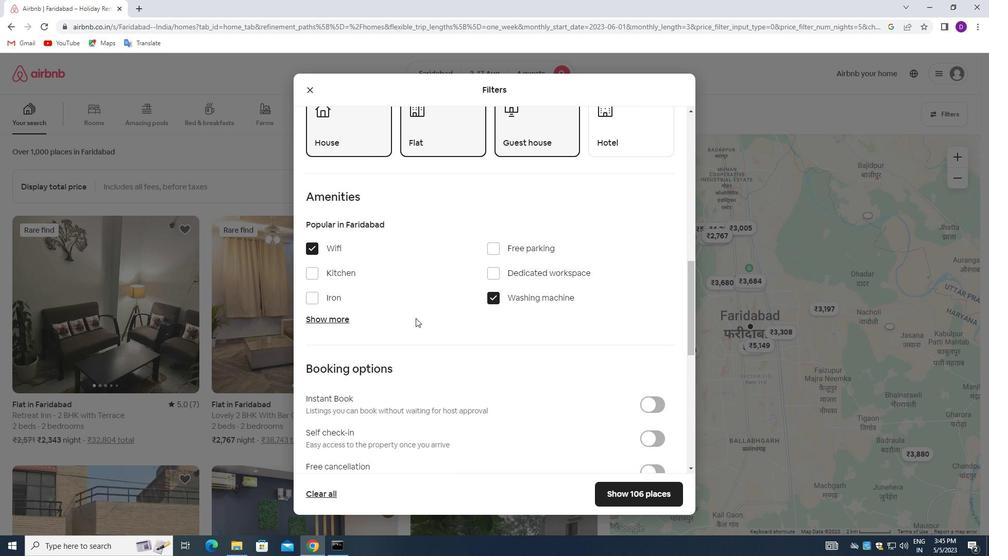 
Action: Mouse scrolled (415, 317) with delta (0, 0)
Screenshot: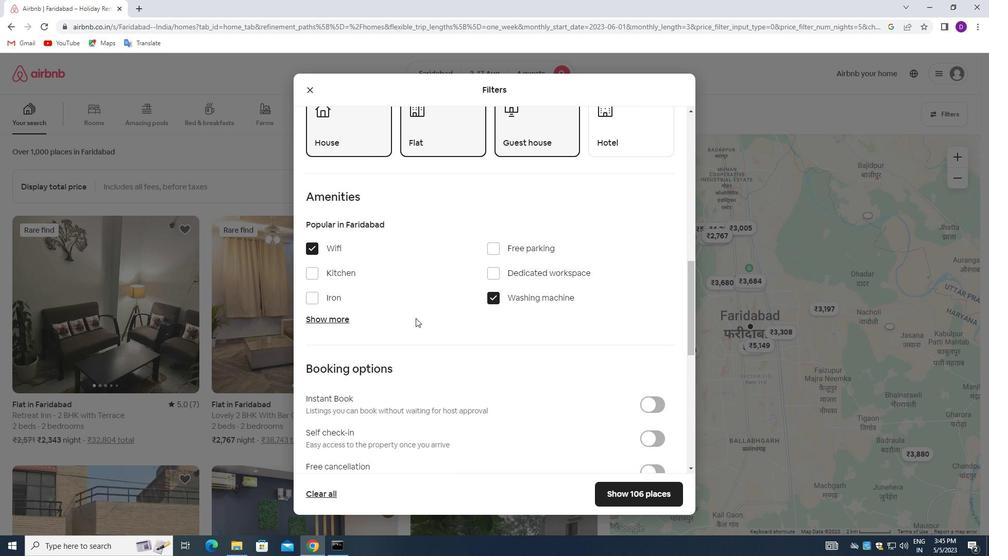 
Action: Mouse scrolled (415, 317) with delta (0, 0)
Screenshot: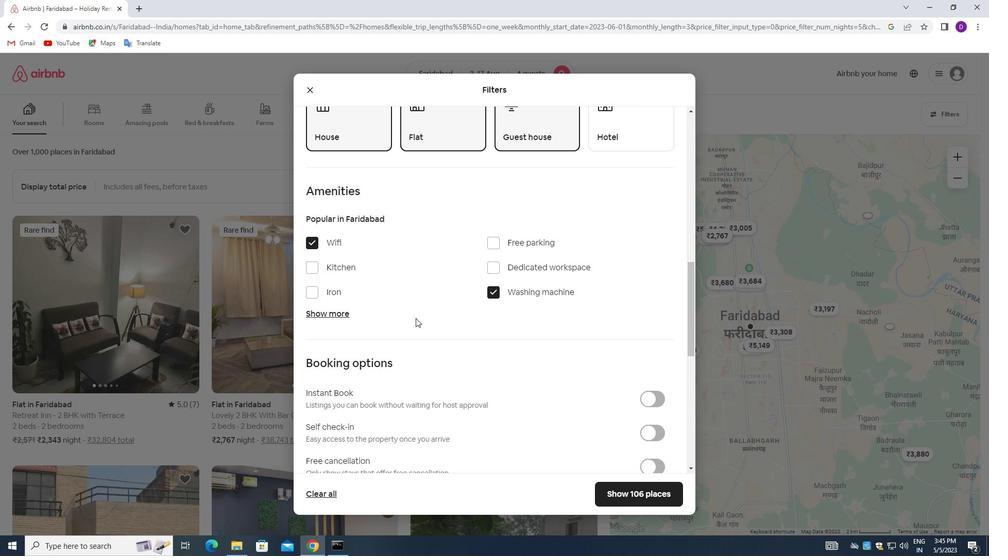 
Action: Mouse moved to (415, 317)
Screenshot: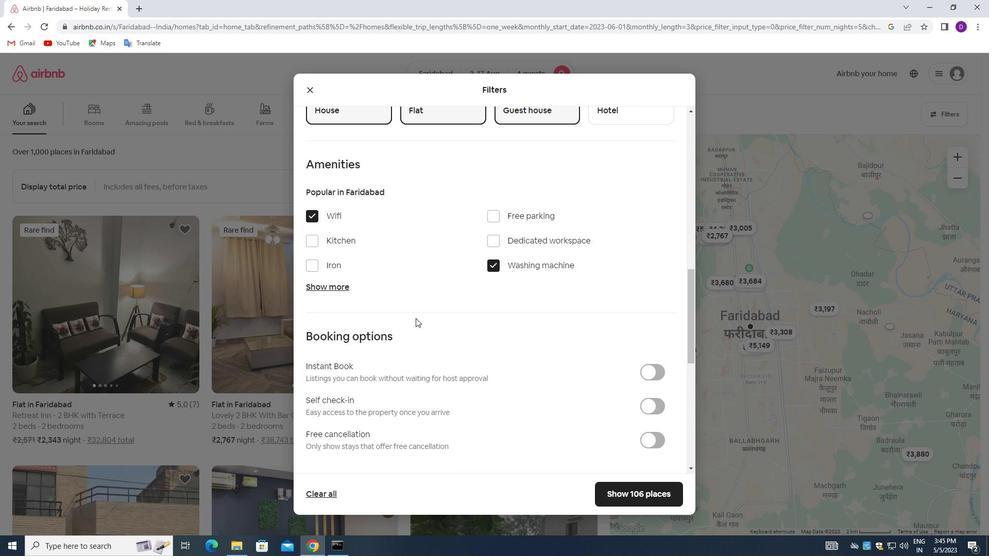 
Action: Mouse scrolled (415, 316) with delta (0, 0)
Screenshot: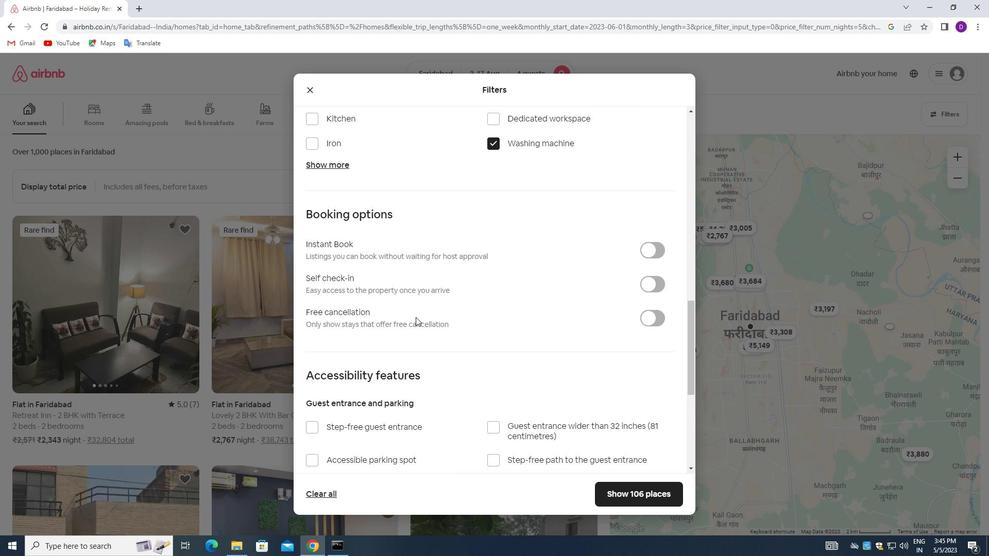 
Action: Mouse moved to (647, 235)
Screenshot: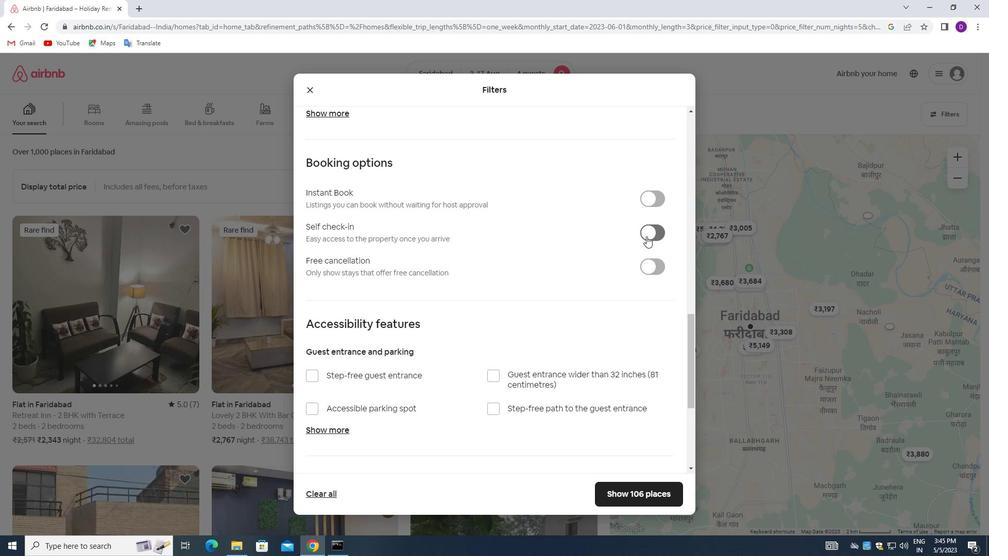 
Action: Mouse pressed left at (647, 235)
Screenshot: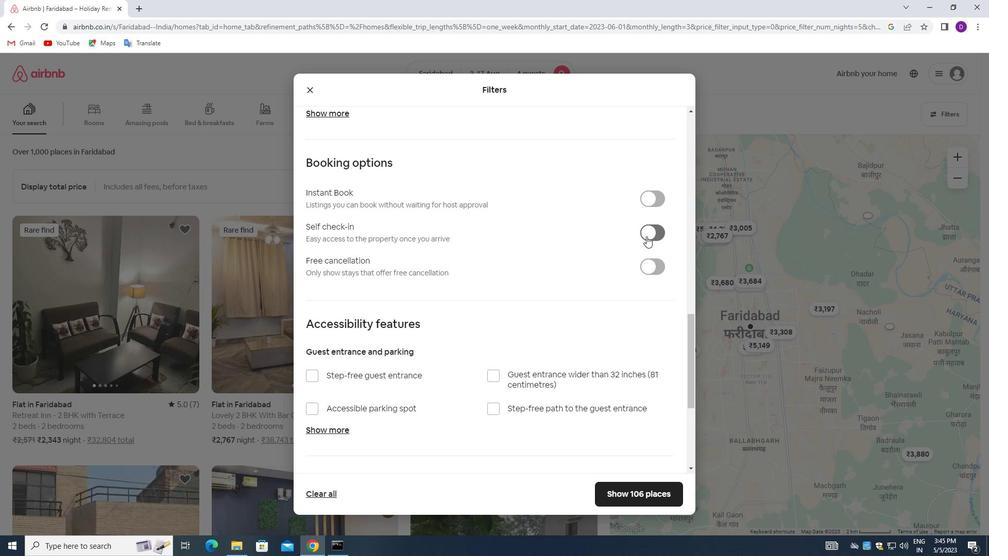
Action: Mouse moved to (475, 307)
Screenshot: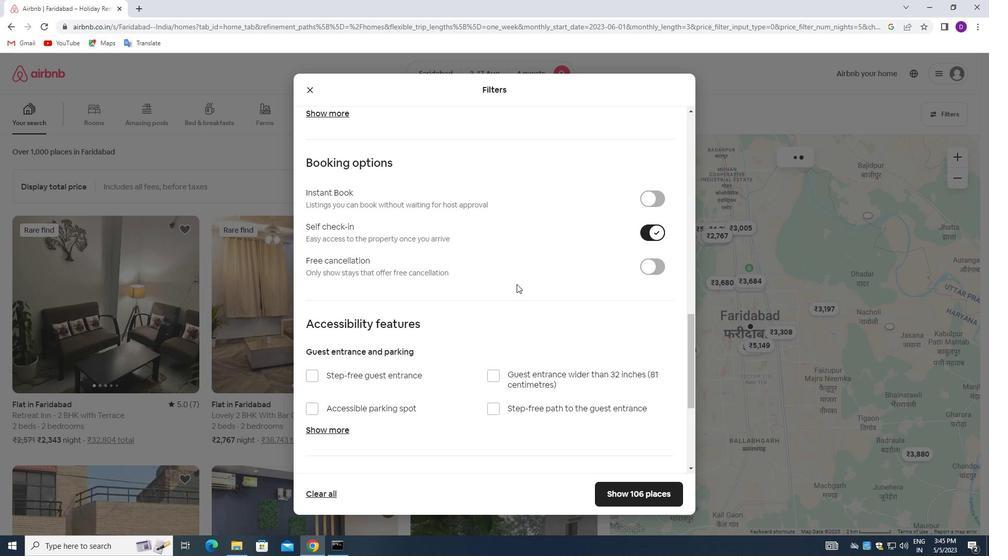 
Action: Mouse scrolled (475, 306) with delta (0, 0)
Screenshot: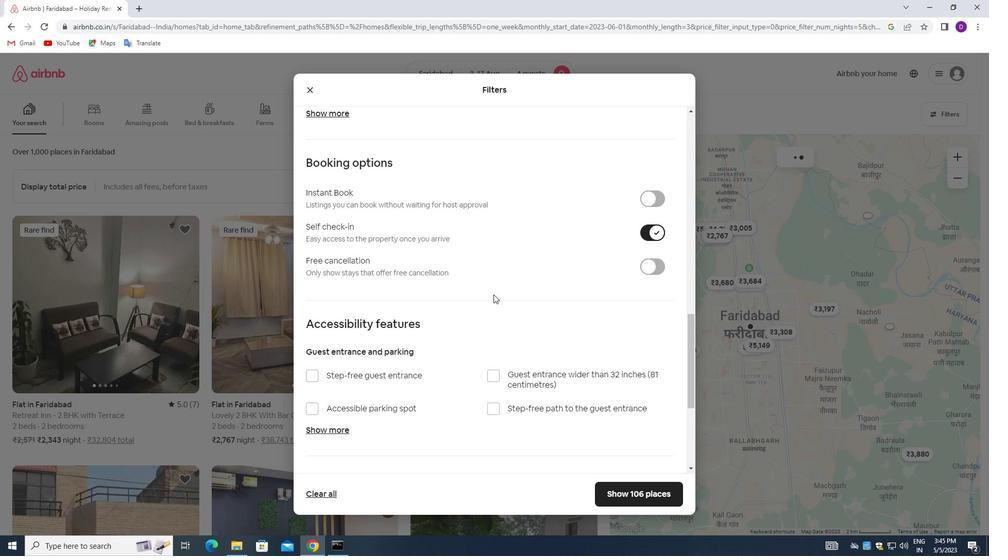 
Action: Mouse moved to (475, 307)
Screenshot: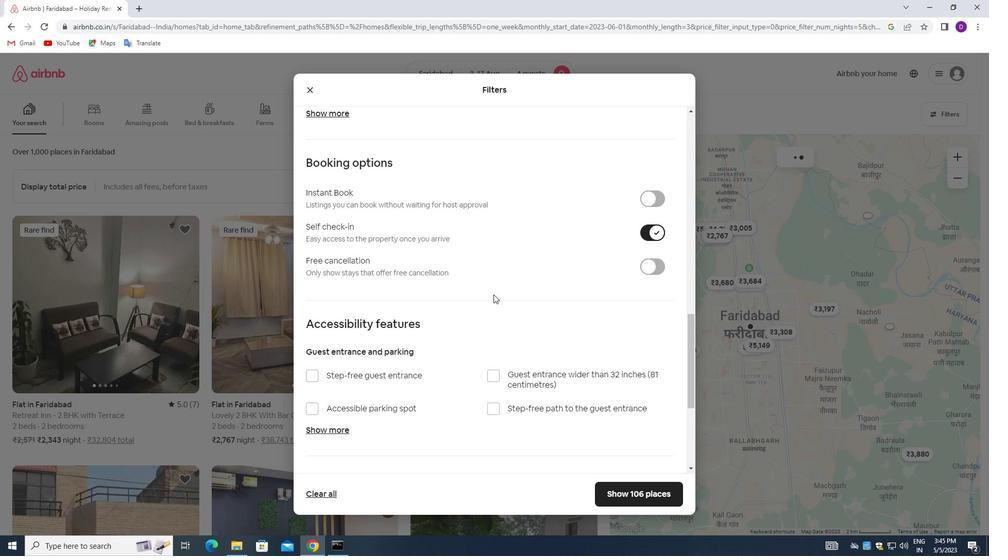 
Action: Mouse scrolled (475, 306) with delta (0, 0)
Screenshot: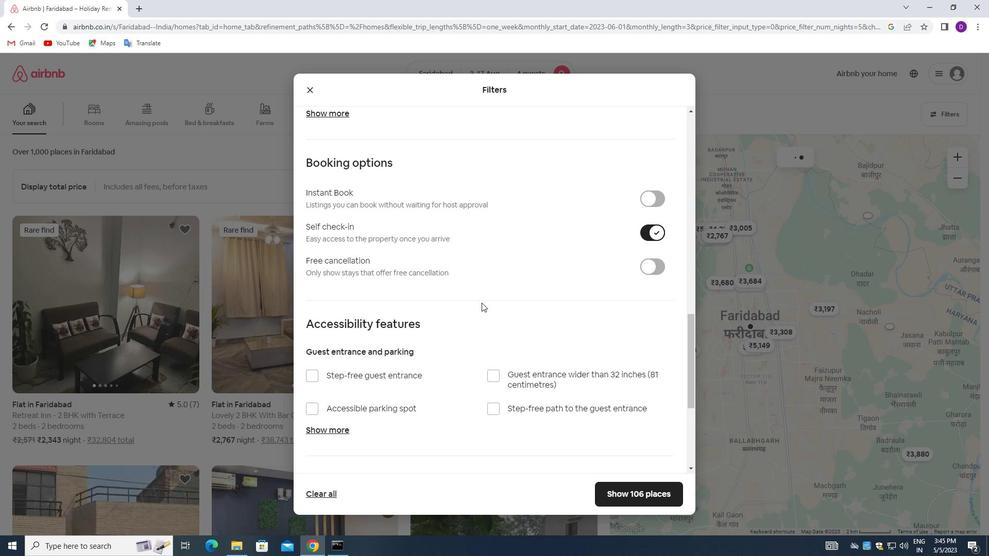 
Action: Mouse scrolled (475, 306) with delta (0, 0)
Screenshot: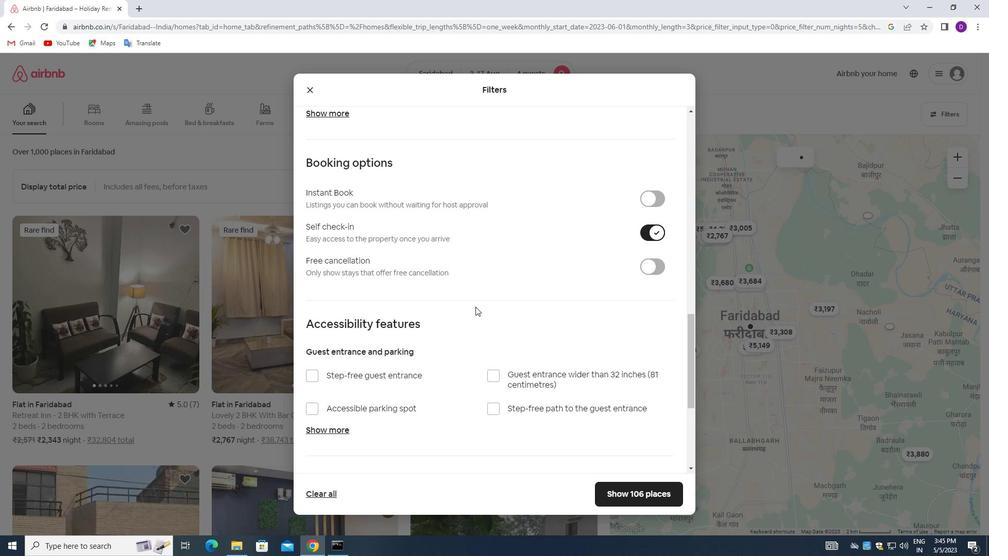 
Action: Mouse scrolled (475, 306) with delta (0, 0)
Screenshot: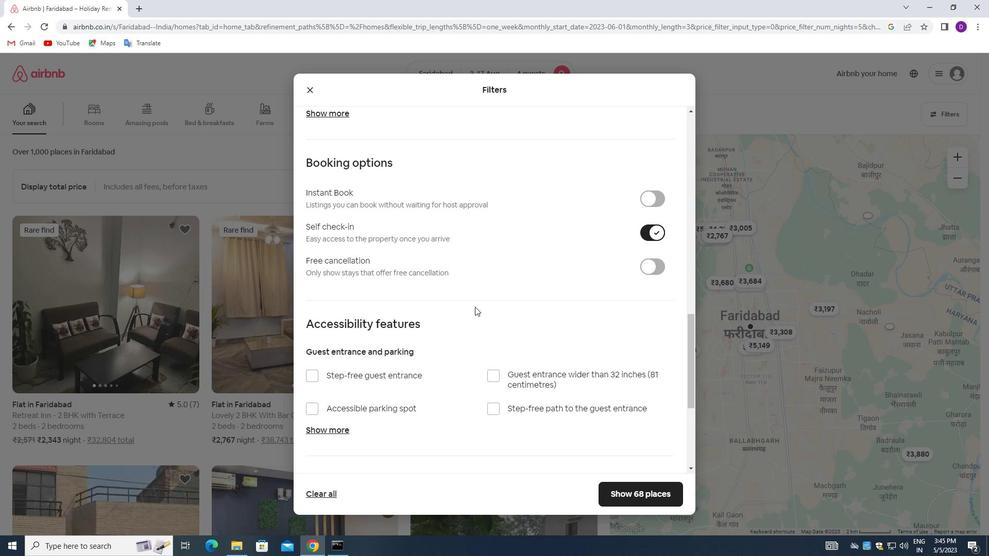 
Action: Mouse moved to (472, 319)
Screenshot: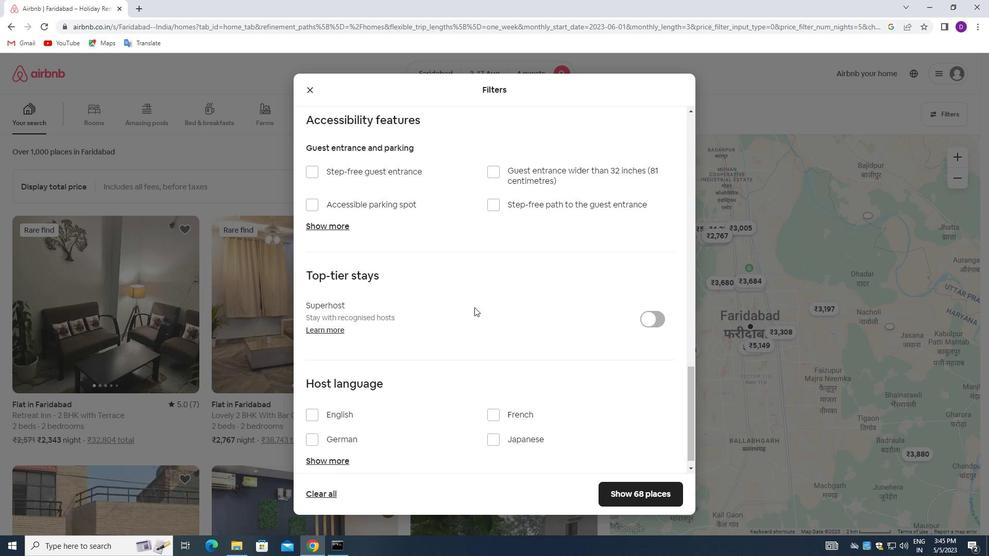 
Action: Mouse scrolled (472, 319) with delta (0, 0)
Screenshot: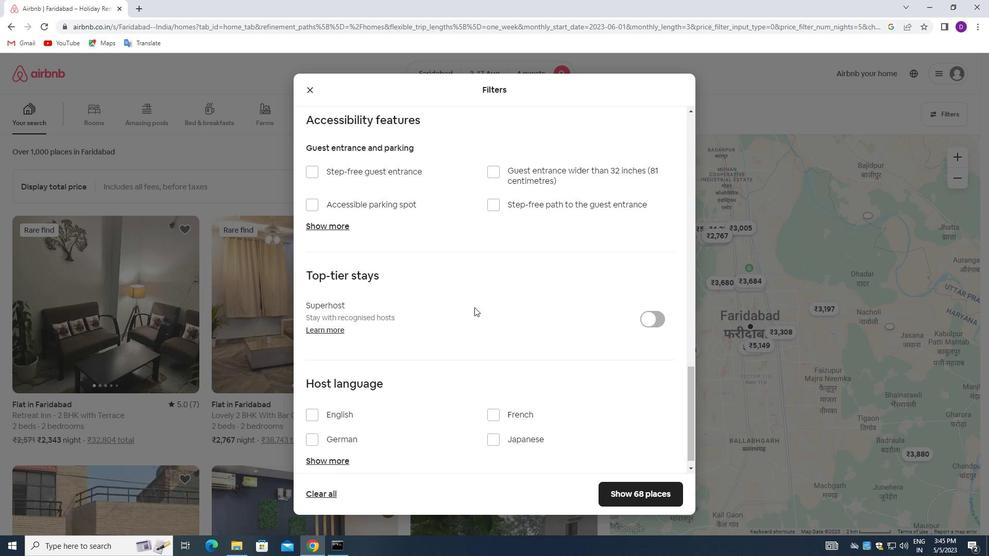 
Action: Mouse moved to (471, 322)
Screenshot: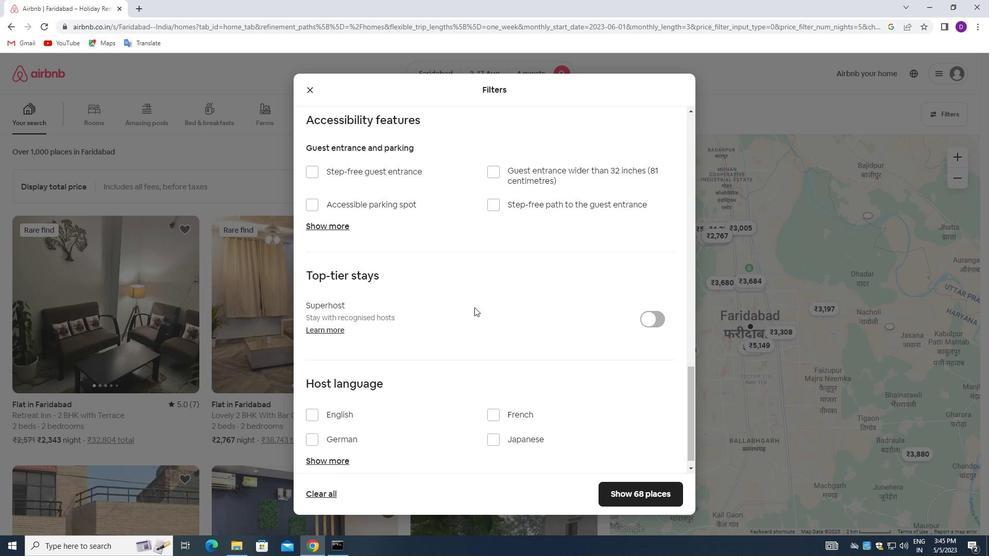 
Action: Mouse scrolled (471, 321) with delta (0, 0)
Screenshot: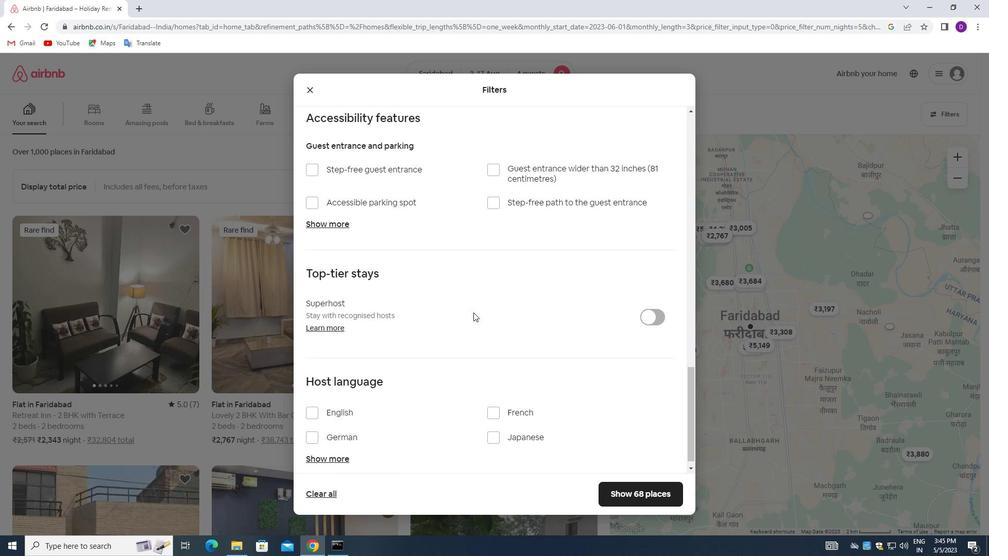
Action: Mouse moved to (471, 322)
Screenshot: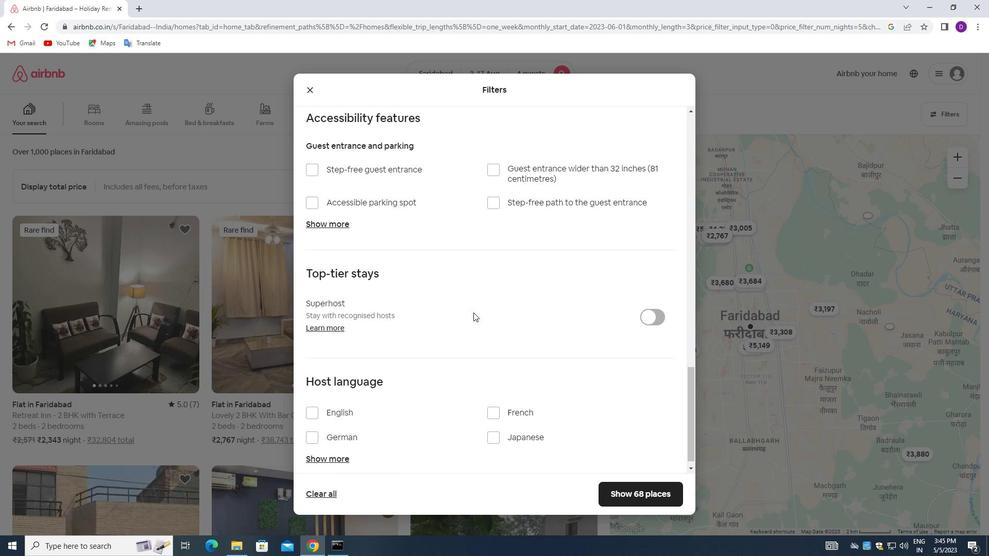 
Action: Mouse scrolled (471, 321) with delta (0, 0)
Screenshot: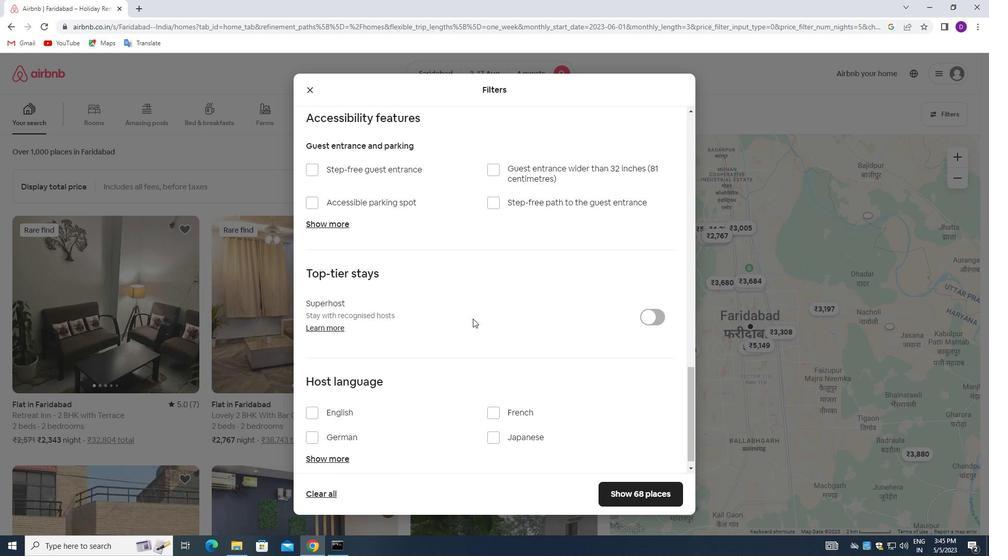 
Action: Mouse moved to (470, 323)
Screenshot: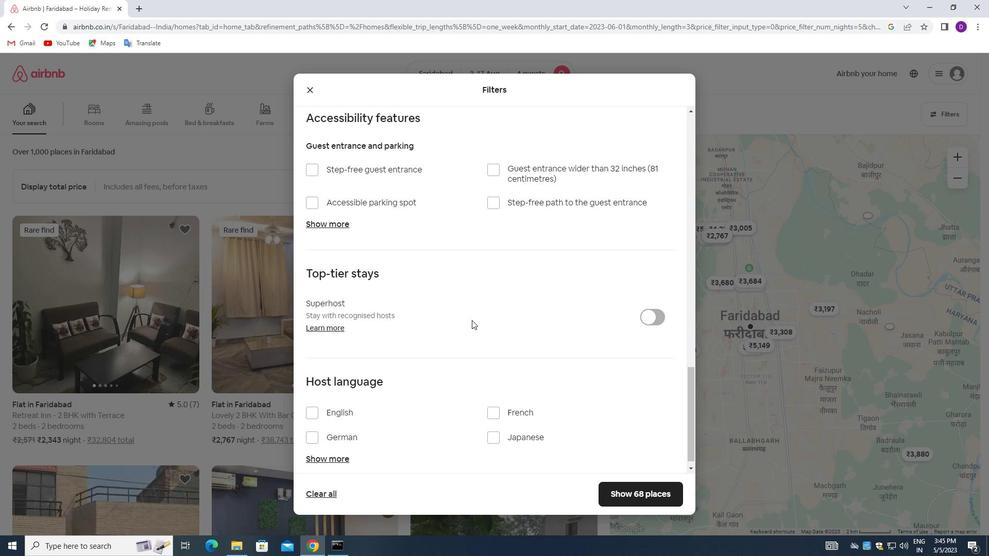 
Action: Mouse scrolled (470, 322) with delta (0, 0)
Screenshot: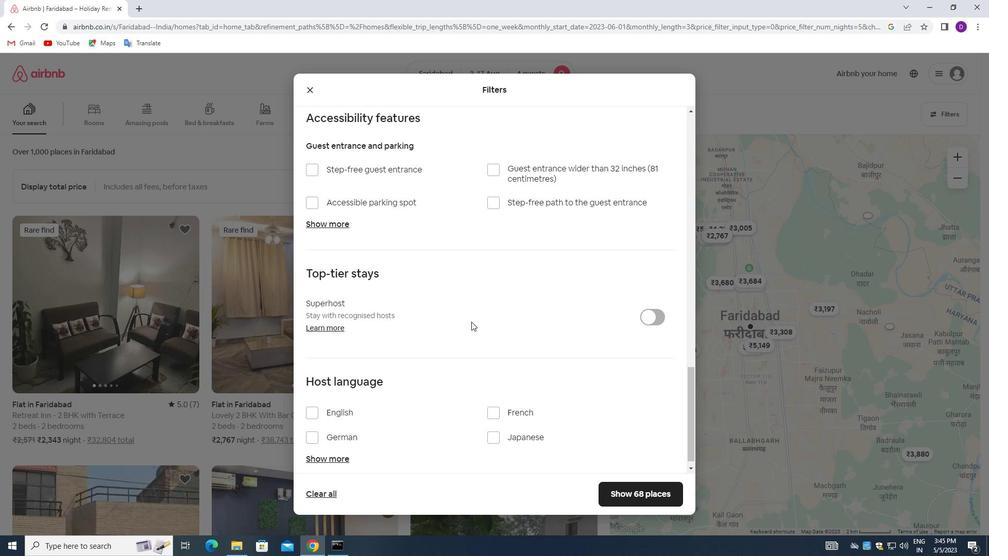 
Action: Mouse moved to (470, 324)
Screenshot: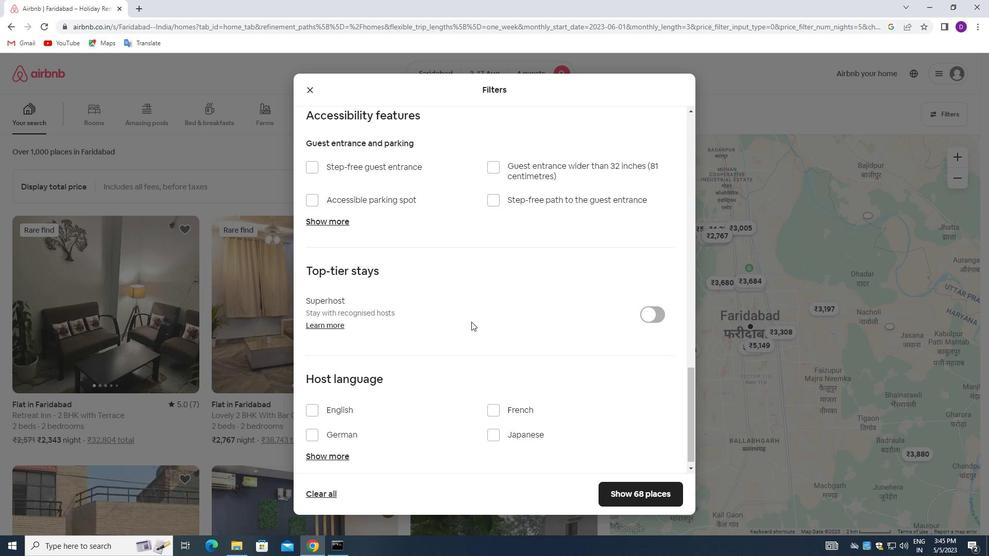 
Action: Mouse scrolled (470, 323) with delta (0, 0)
Screenshot: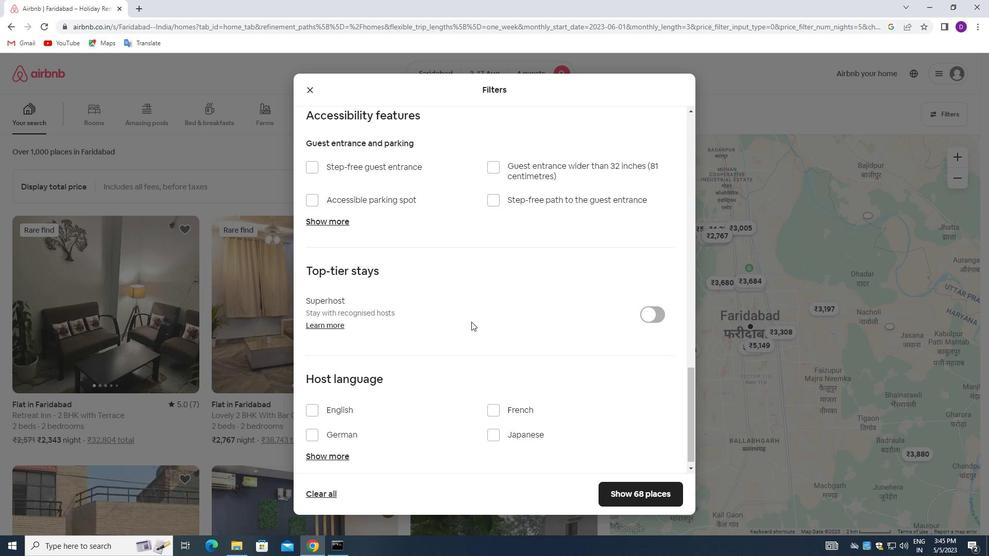 
Action: Mouse moved to (309, 402)
Screenshot: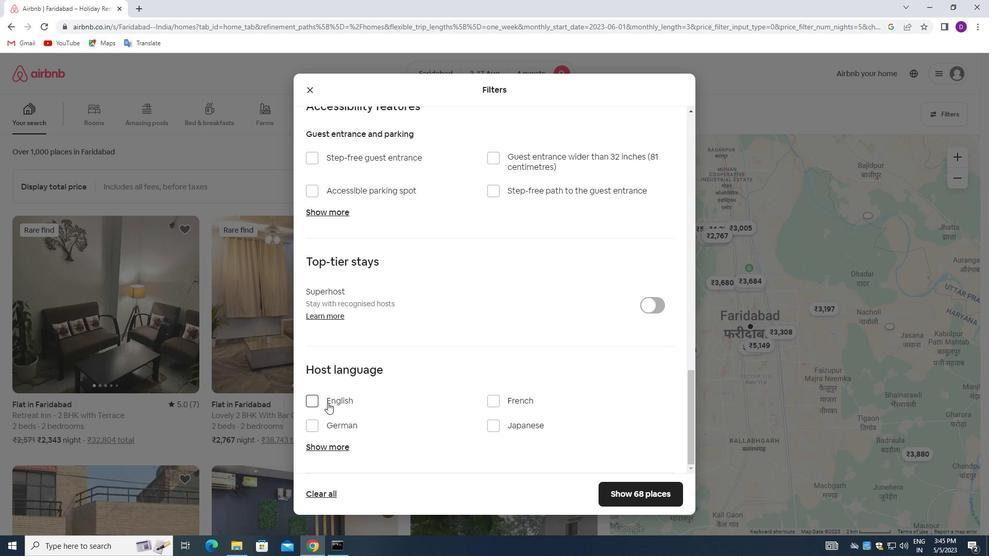 
Action: Mouse pressed left at (309, 402)
Screenshot: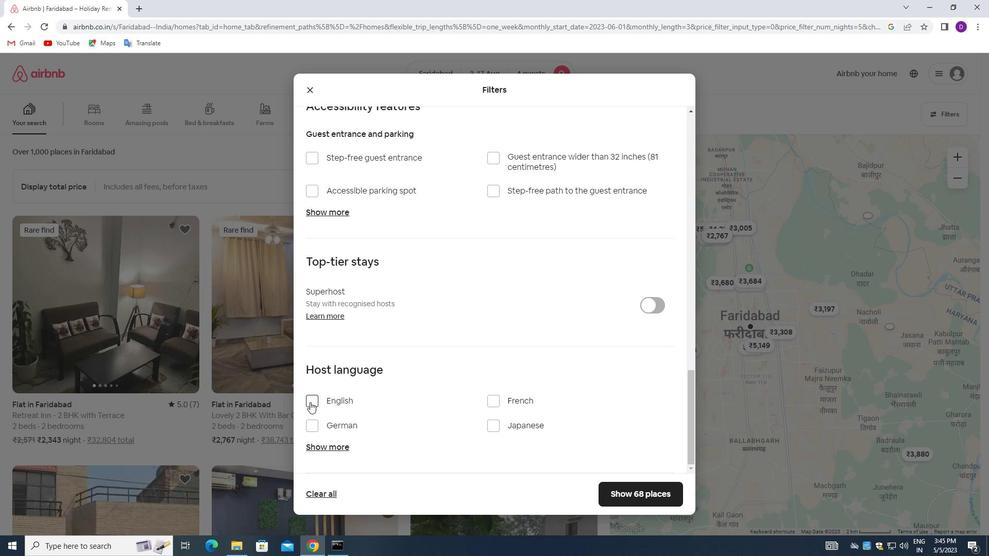 
Action: Mouse moved to (607, 491)
Screenshot: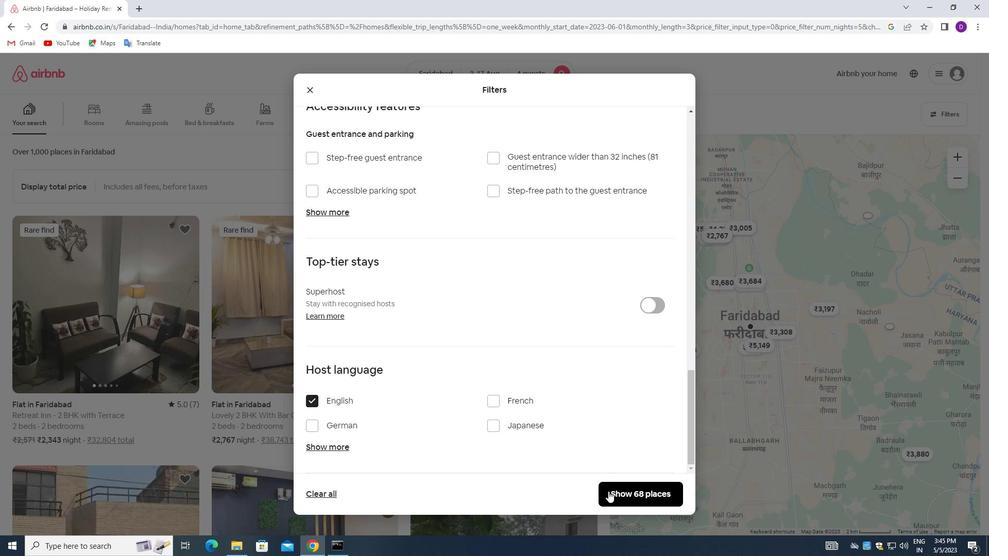 
Action: Mouse pressed left at (607, 491)
Screenshot: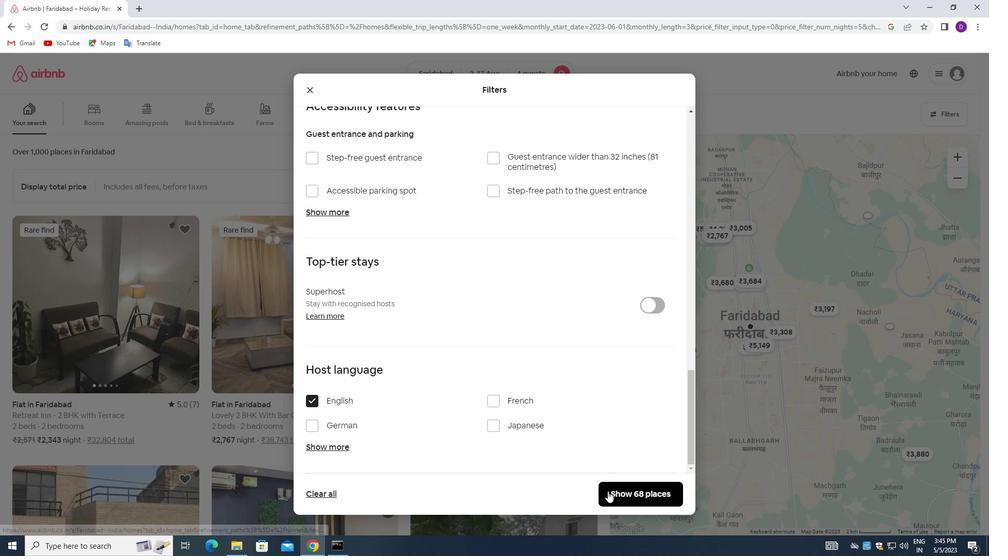 
Action: Mouse moved to (579, 363)
Screenshot: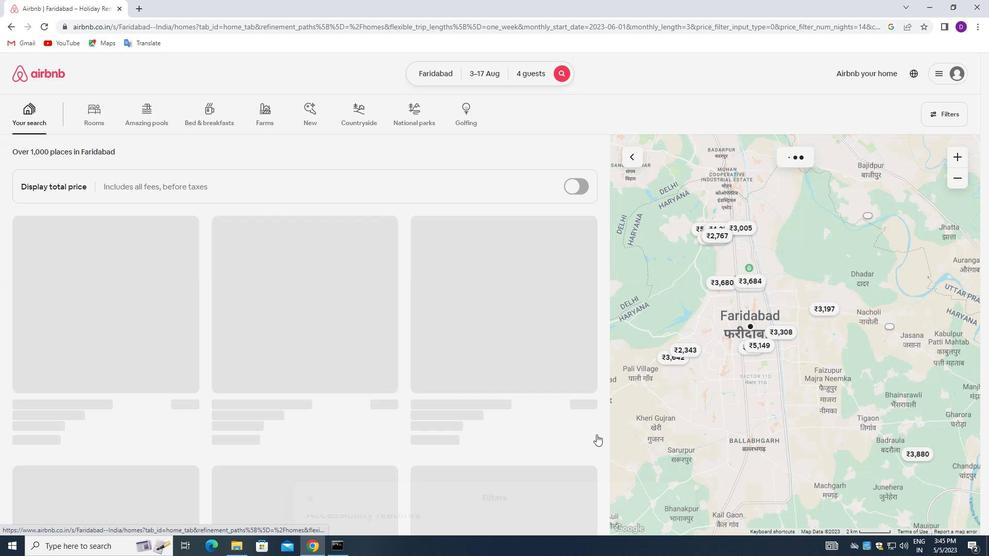 
